 Task: Look for space in Patti, India from 15th August, 2023 to 20th August, 2023 for 1 adult in price range Rs.5000 to Rs.10000. Place can be private room with 1  bedroom having 1 bed and 1 bathroom. Property type can be house, flat, guest house, hotel. Booking option can be shelf check-in. Required host language is English.
Action: Mouse moved to (441, 64)
Screenshot: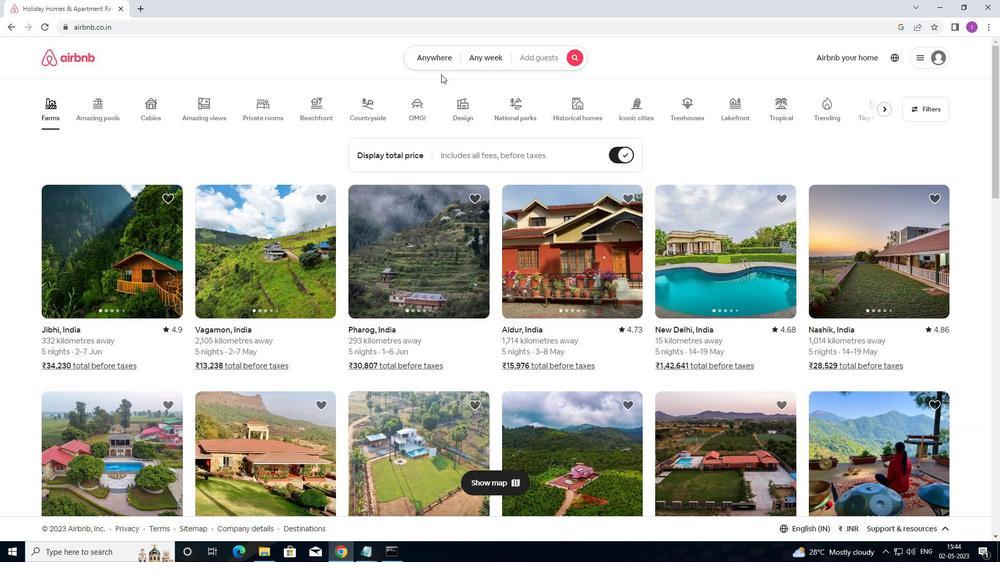 
Action: Mouse pressed left at (441, 64)
Screenshot: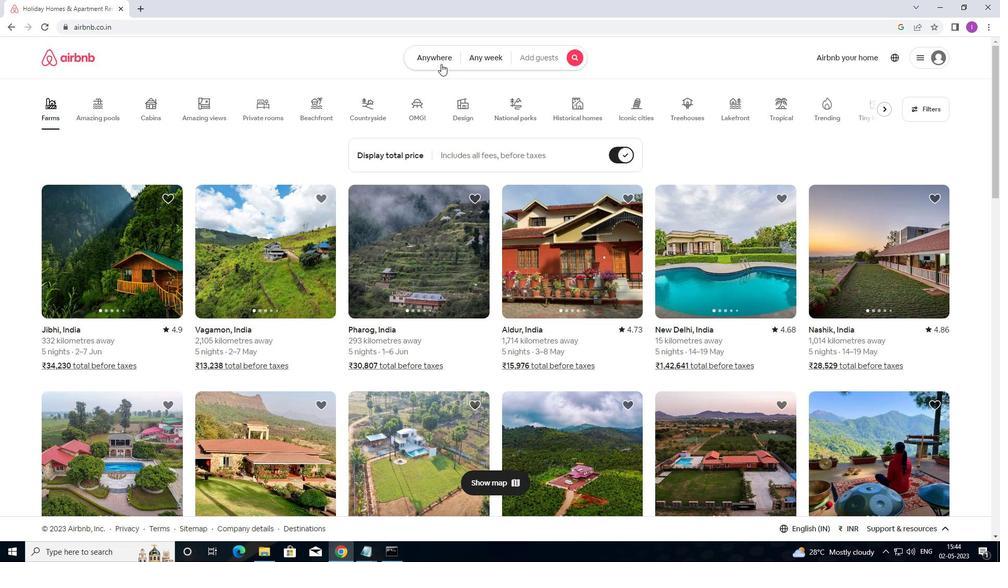 
Action: Mouse moved to (342, 94)
Screenshot: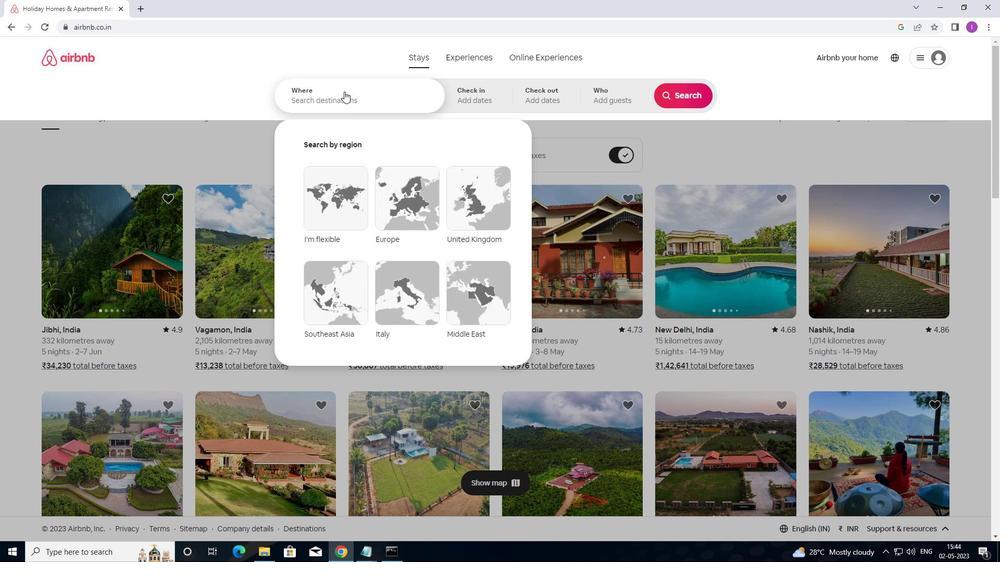 
Action: Mouse pressed left at (342, 94)
Screenshot: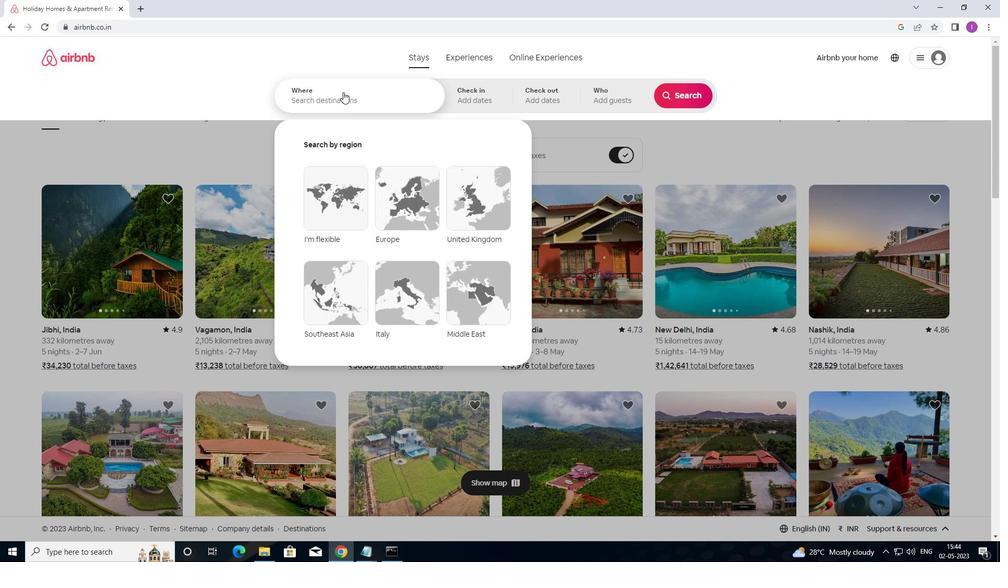 
Action: Mouse moved to (320, 91)
Screenshot: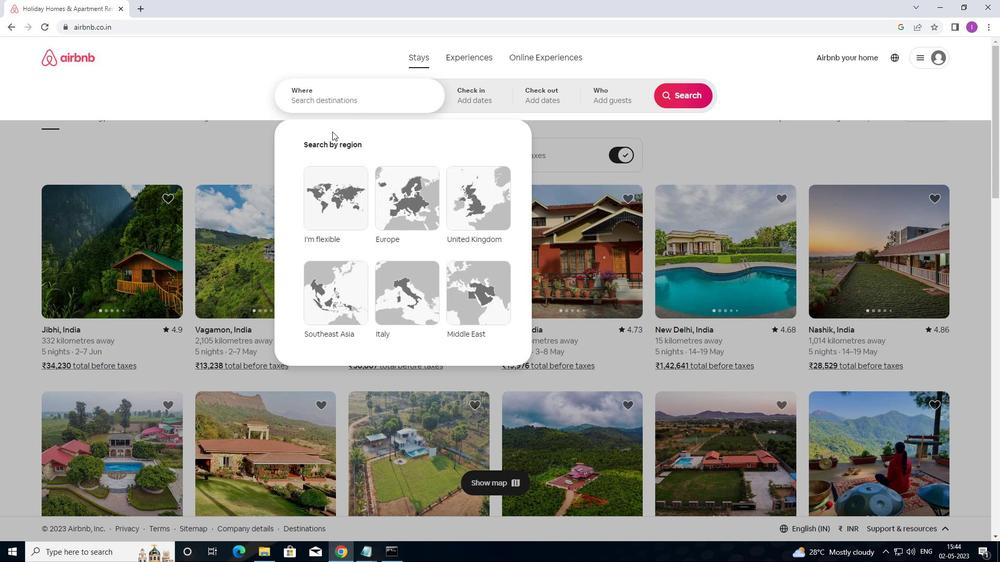
Action: Mouse pressed left at (320, 91)
Screenshot: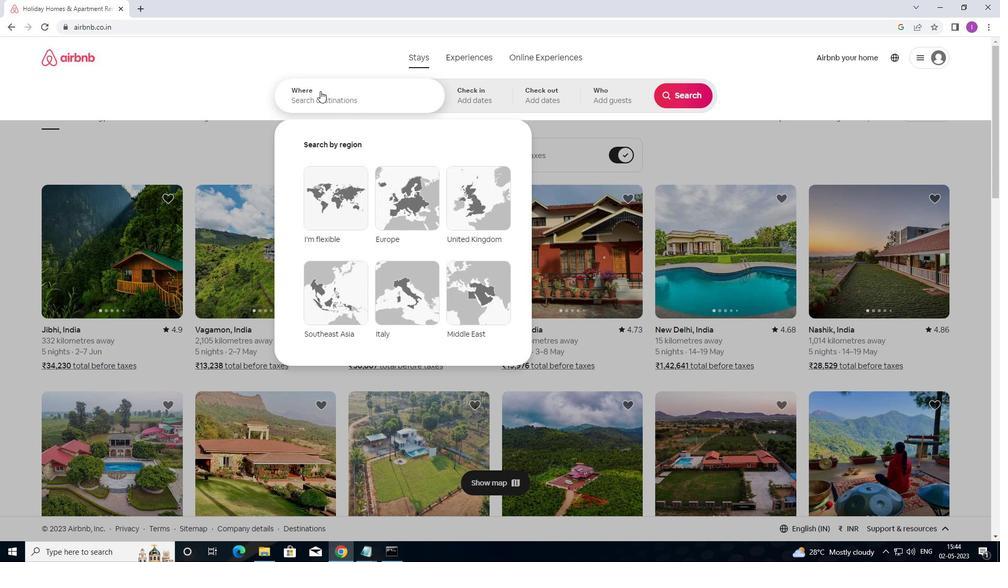 
Action: Mouse moved to (366, 81)
Screenshot: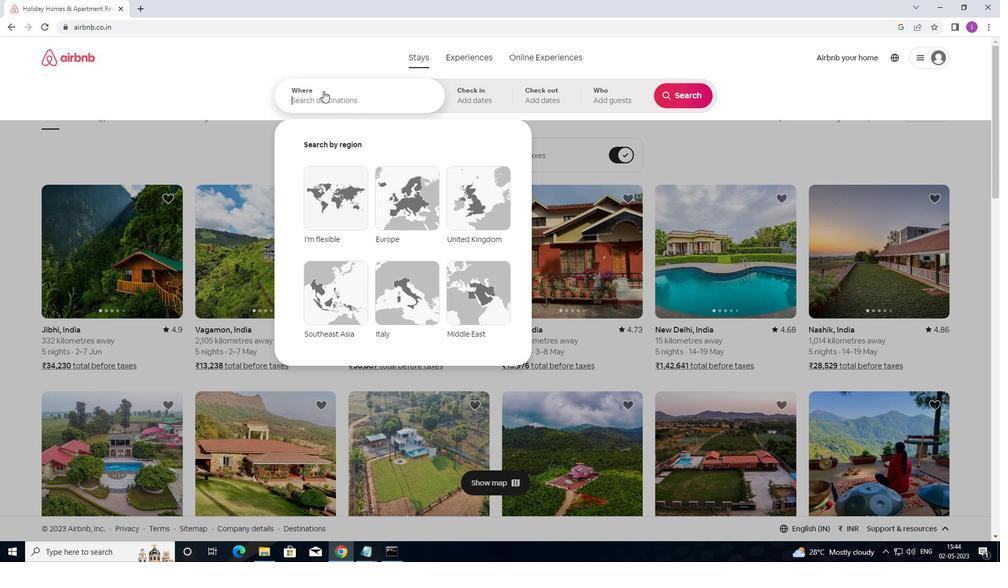
Action: Key pressed <Key.shift>PATTO<Key.backspace>I,<Key.shift>INDIA
Screenshot: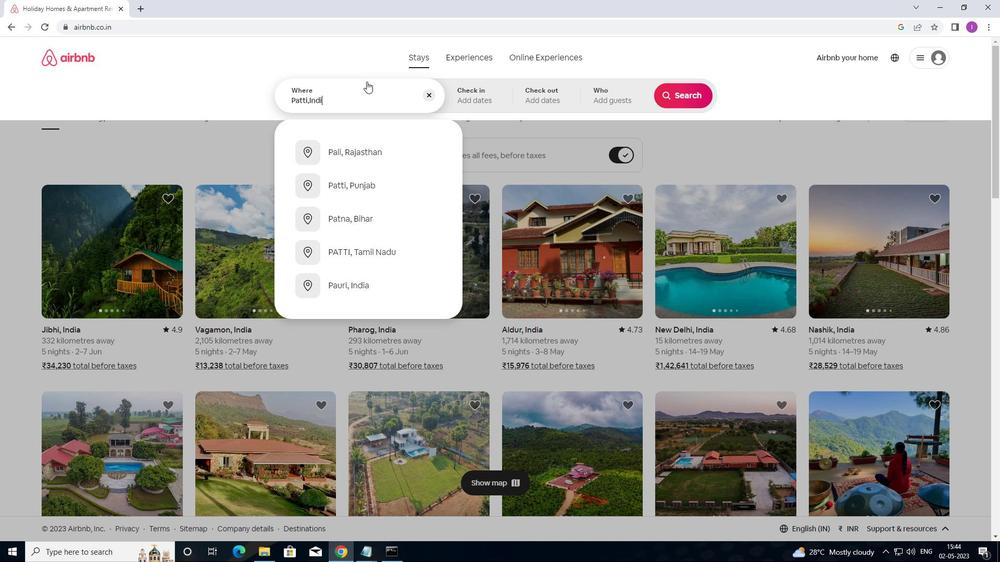 
Action: Mouse moved to (461, 92)
Screenshot: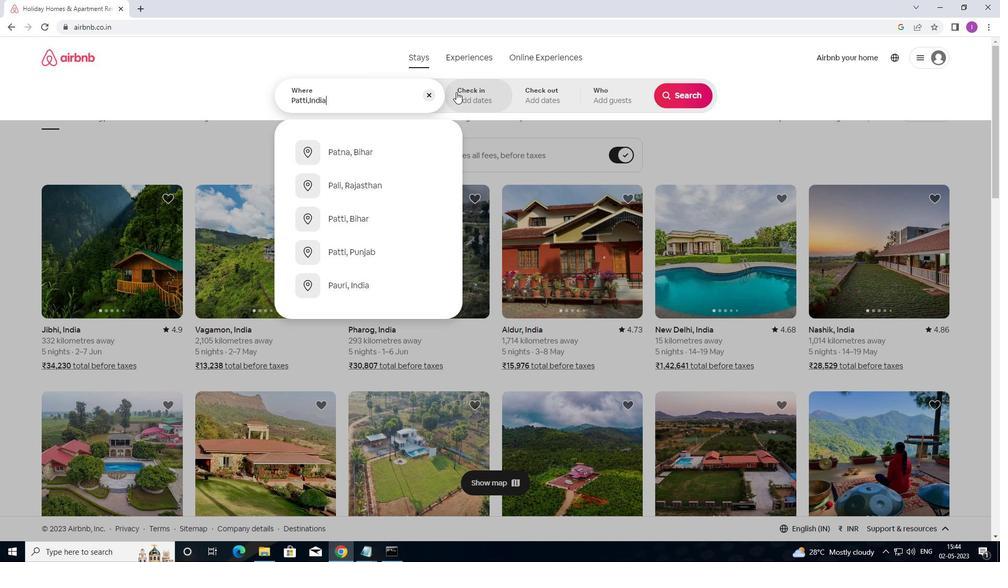 
Action: Mouse pressed left at (461, 92)
Screenshot: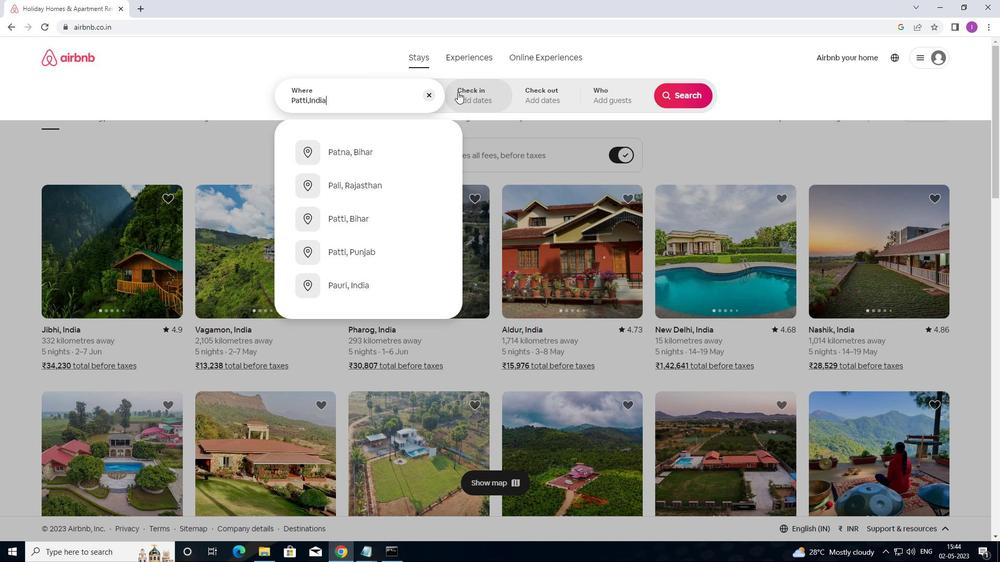 
Action: Mouse moved to (678, 180)
Screenshot: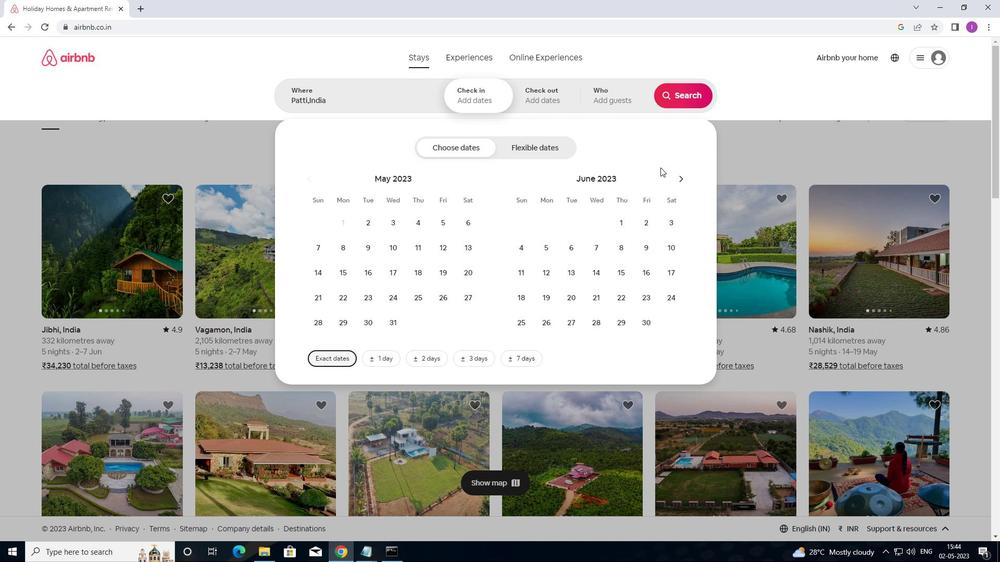 
Action: Mouse pressed left at (678, 180)
Screenshot: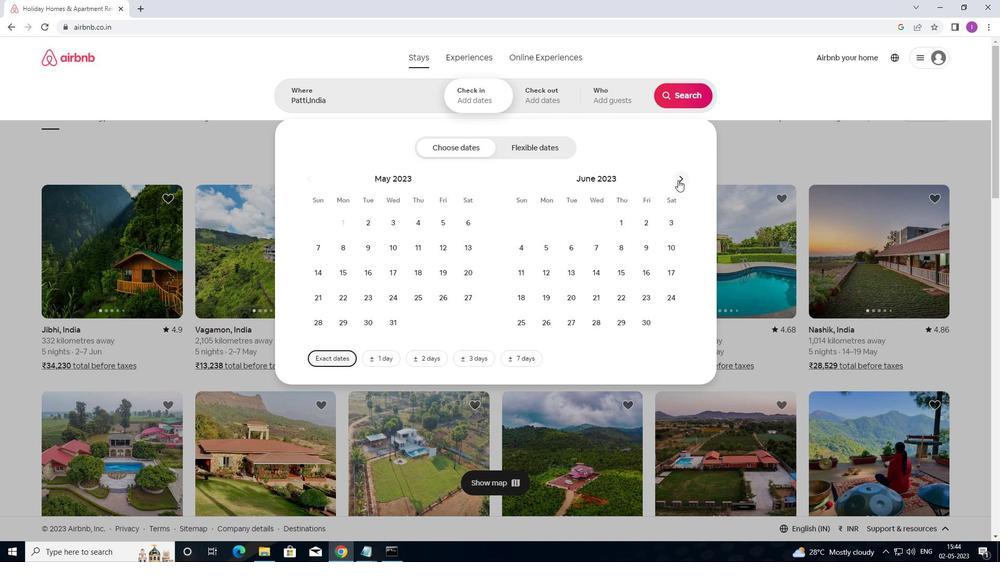 
Action: Mouse moved to (680, 179)
Screenshot: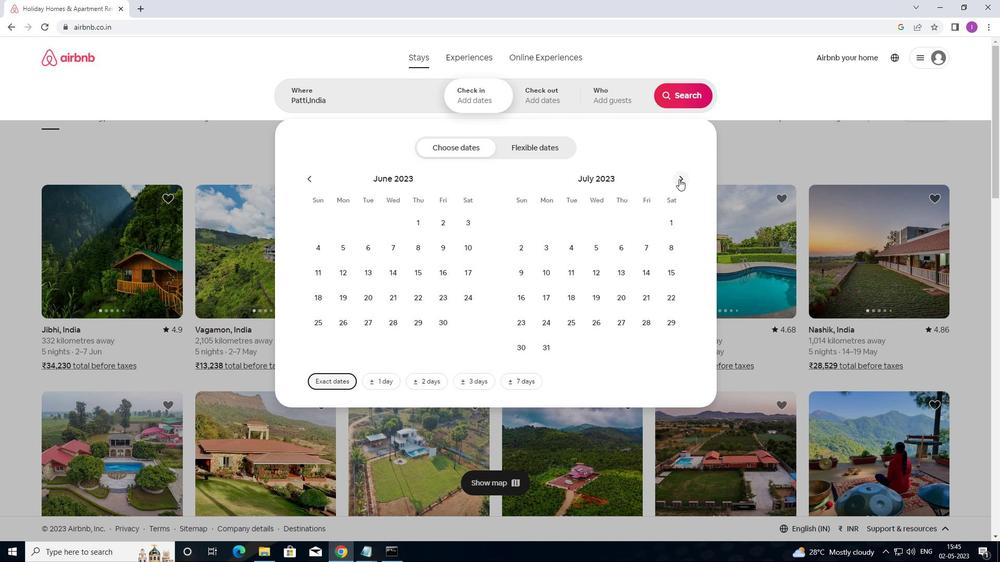 
Action: Mouse pressed left at (680, 179)
Screenshot: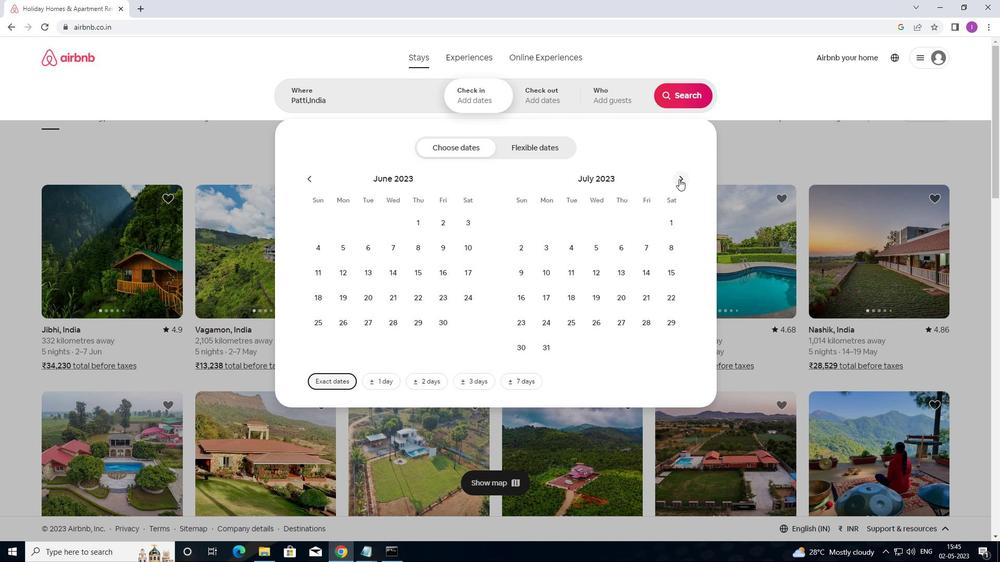 
Action: Mouse moved to (570, 271)
Screenshot: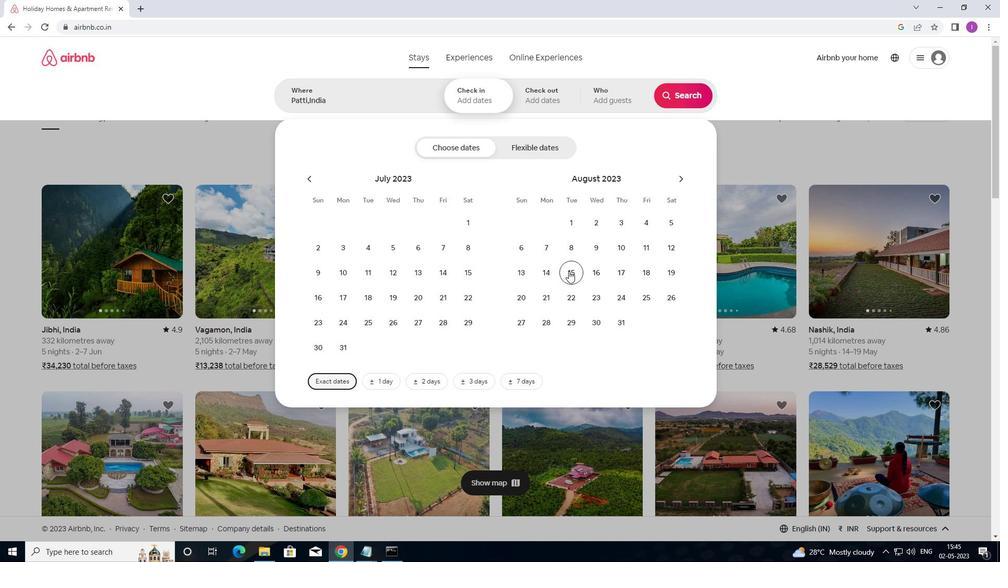 
Action: Mouse pressed left at (570, 271)
Screenshot: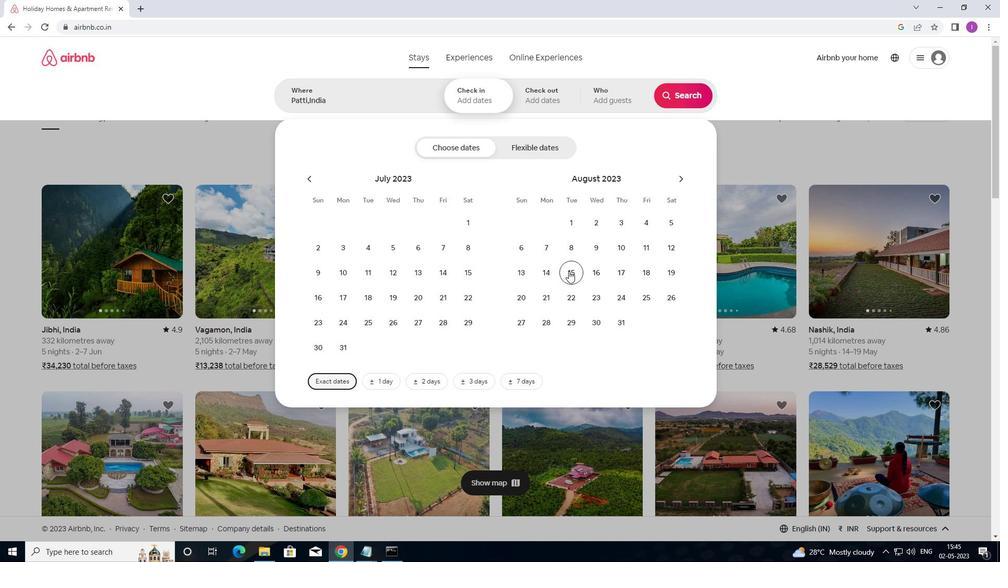 
Action: Mouse moved to (526, 298)
Screenshot: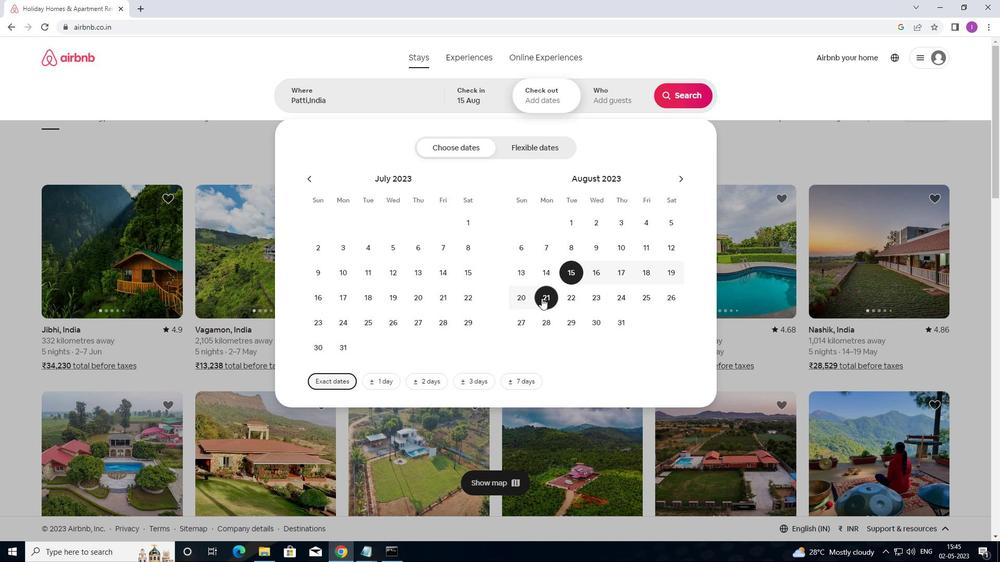 
Action: Mouse pressed left at (526, 298)
Screenshot: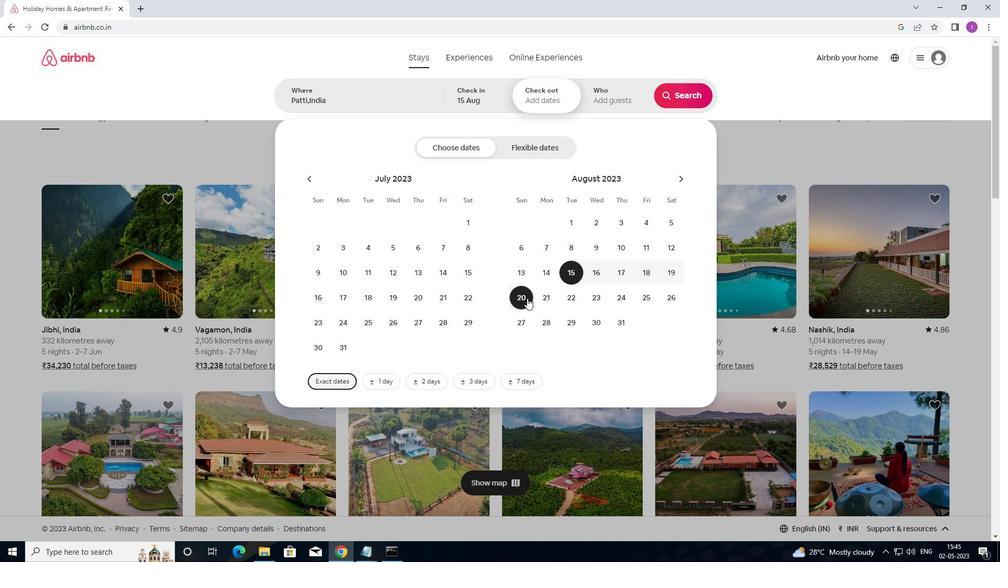 
Action: Mouse moved to (611, 101)
Screenshot: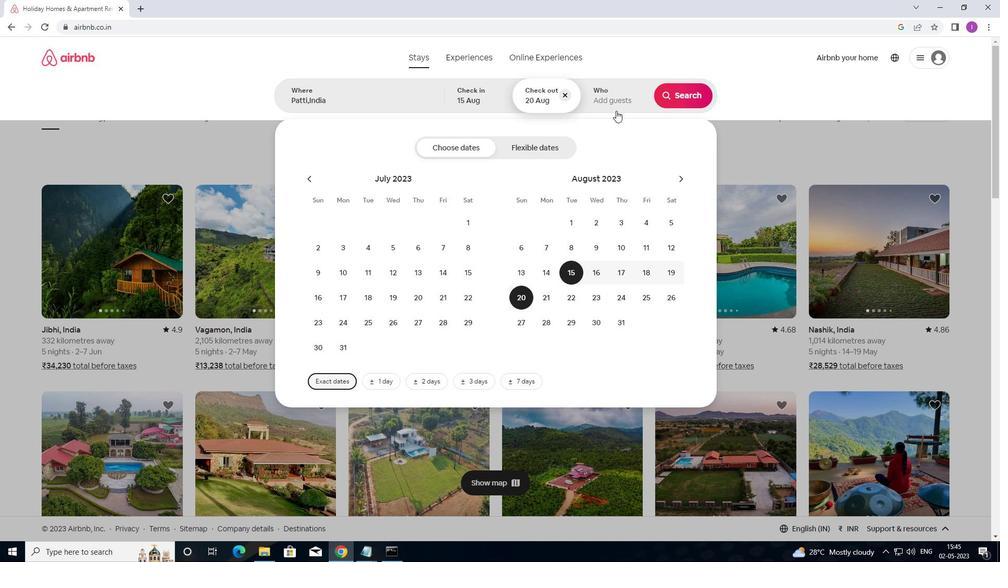 
Action: Mouse pressed left at (611, 101)
Screenshot: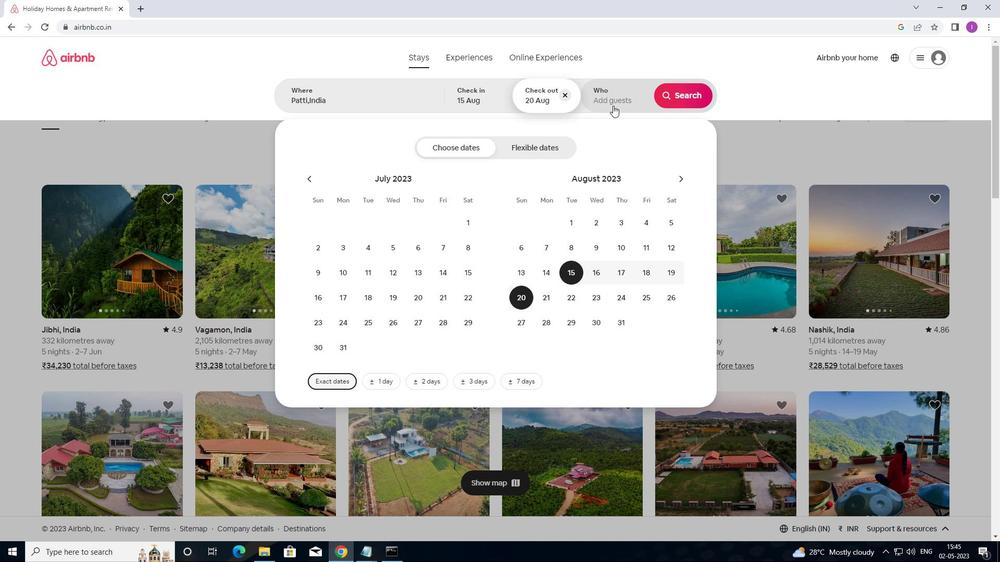 
Action: Mouse moved to (688, 151)
Screenshot: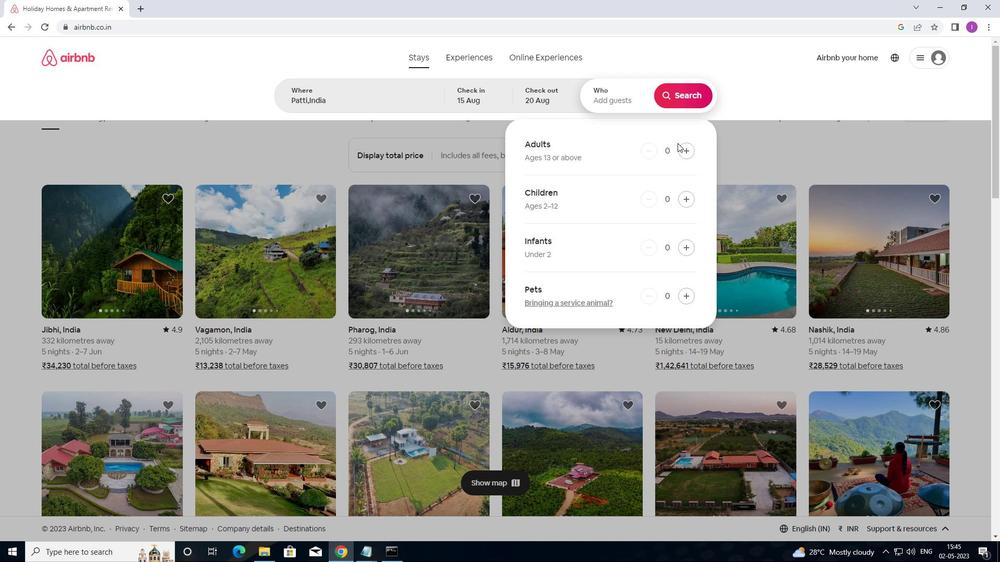 
Action: Mouse pressed left at (688, 151)
Screenshot: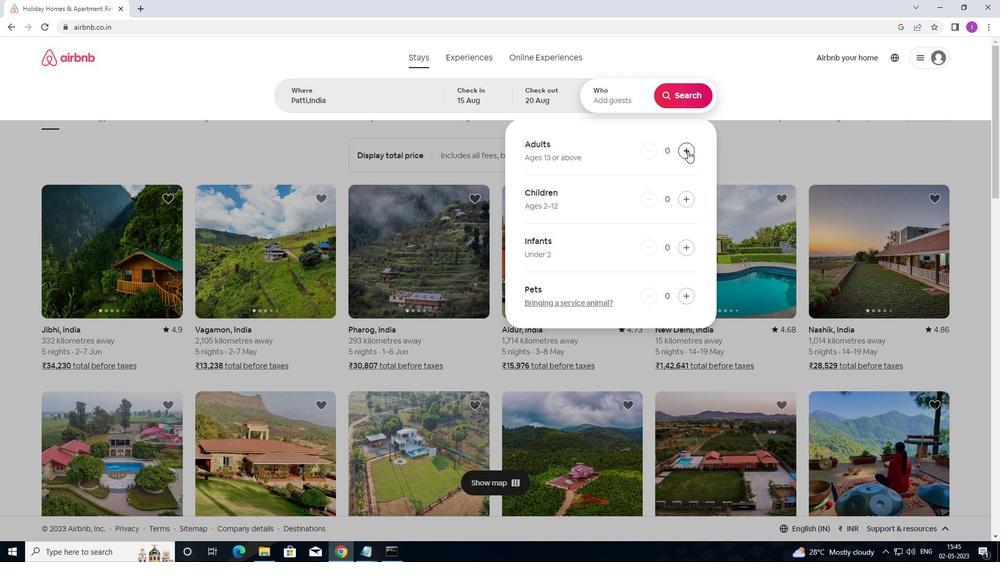 
Action: Mouse pressed left at (688, 151)
Screenshot: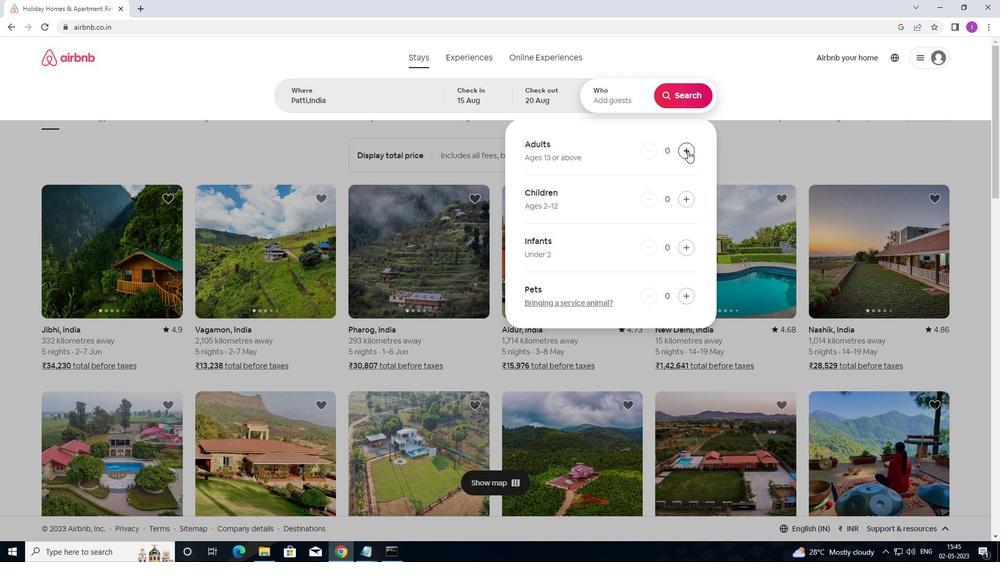 
Action: Mouse moved to (649, 155)
Screenshot: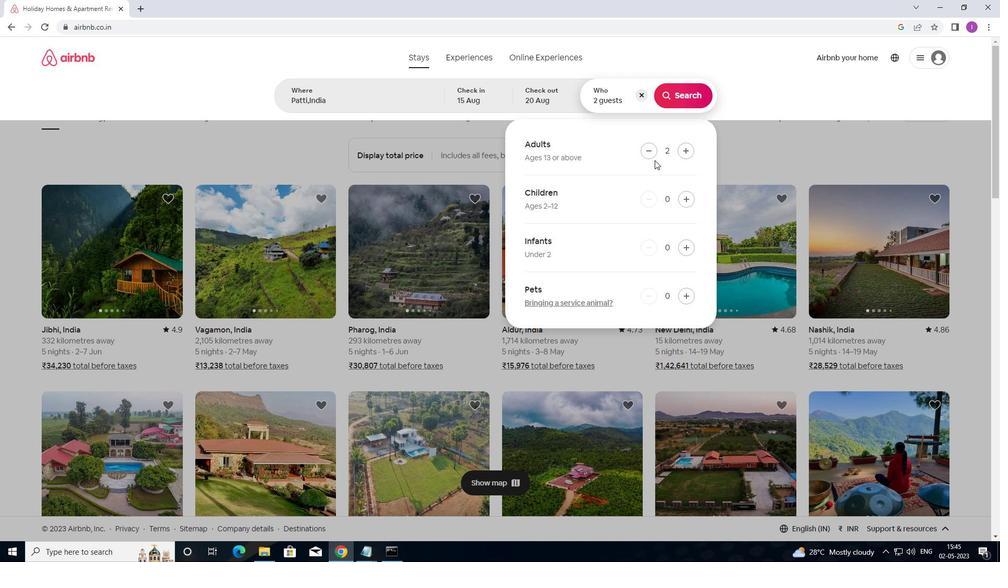 
Action: Mouse pressed left at (649, 155)
Screenshot: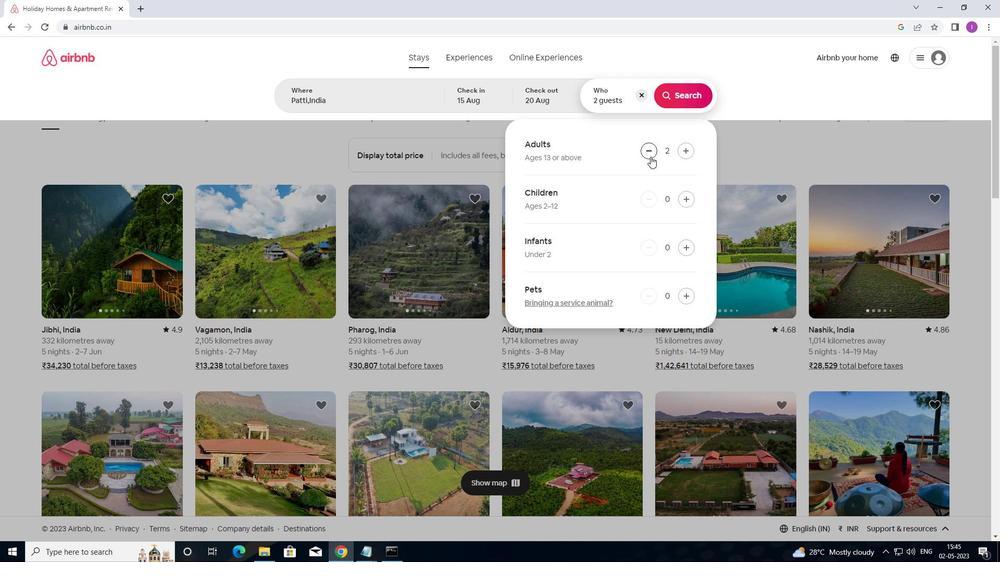 
Action: Mouse moved to (689, 93)
Screenshot: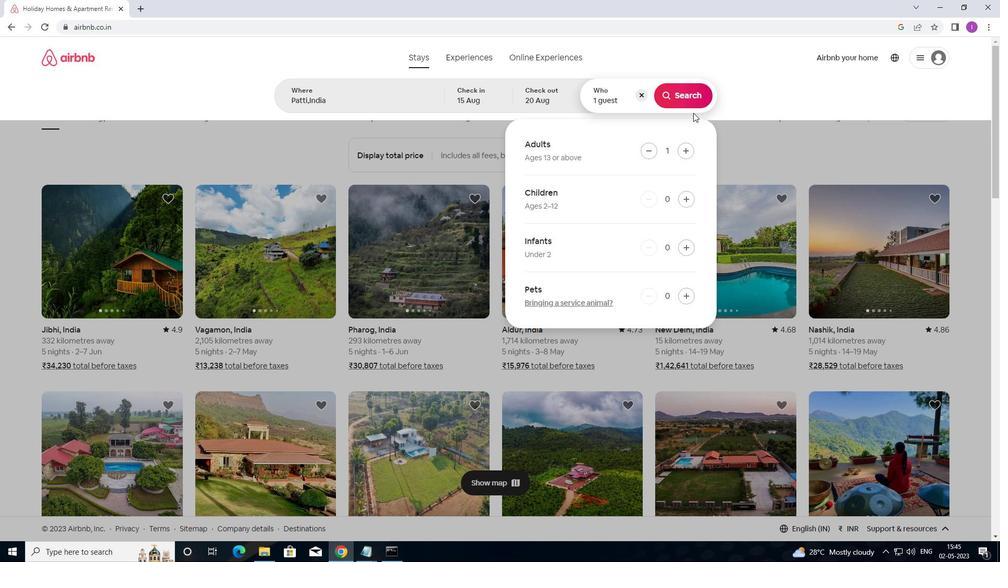 
Action: Mouse pressed left at (689, 93)
Screenshot: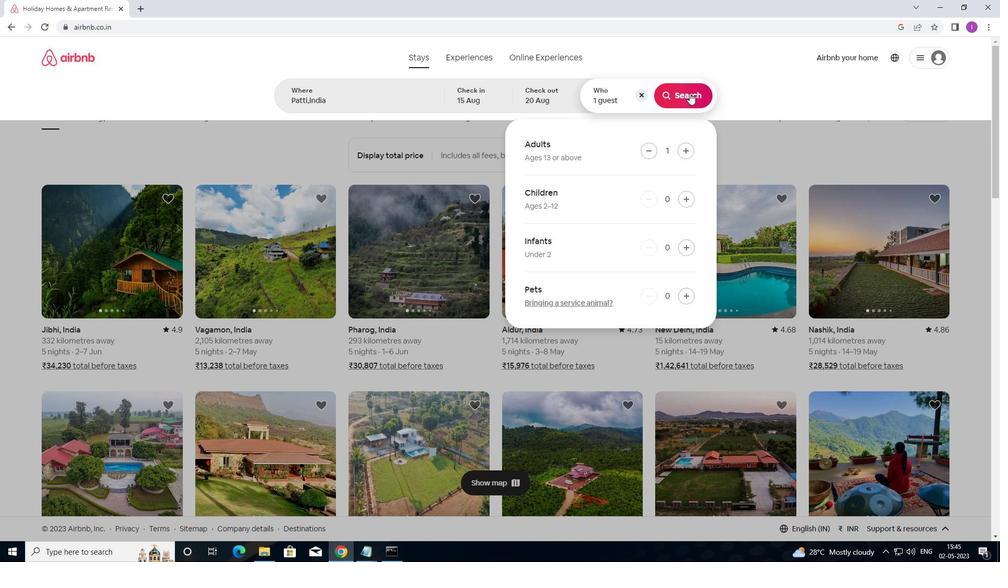 
Action: Mouse moved to (940, 92)
Screenshot: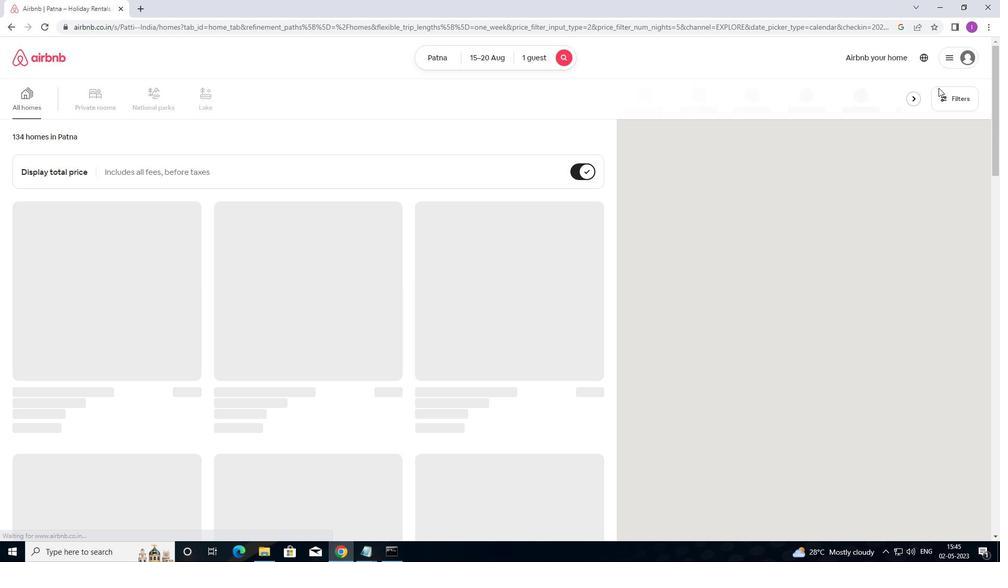 
Action: Mouse pressed left at (940, 92)
Screenshot: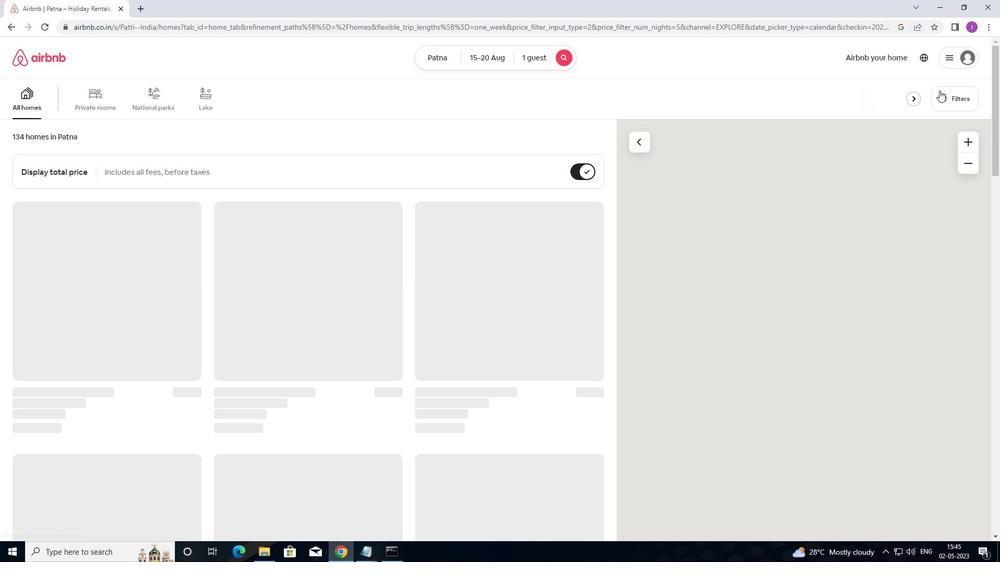 
Action: Mouse moved to (382, 227)
Screenshot: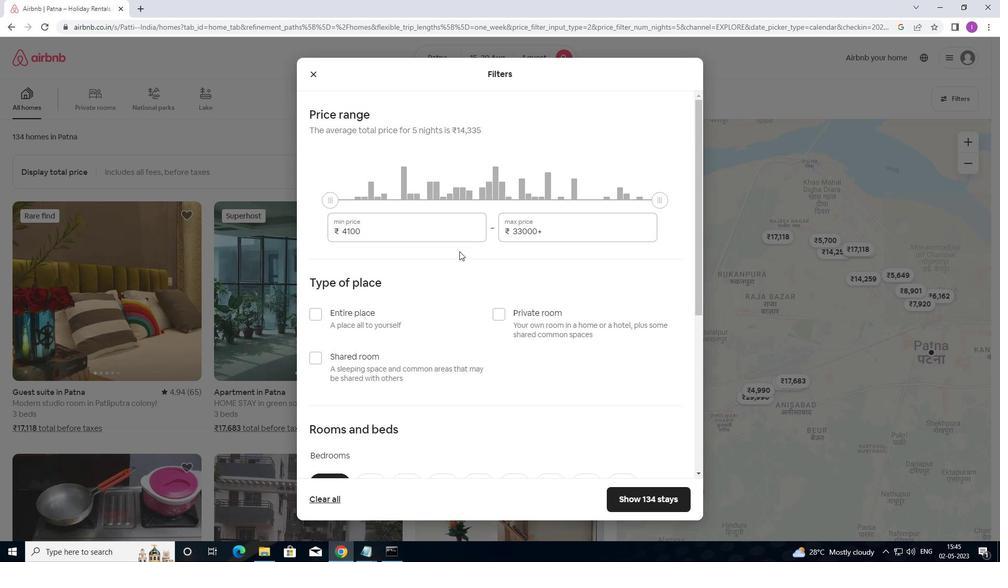
Action: Mouse pressed left at (382, 227)
Screenshot: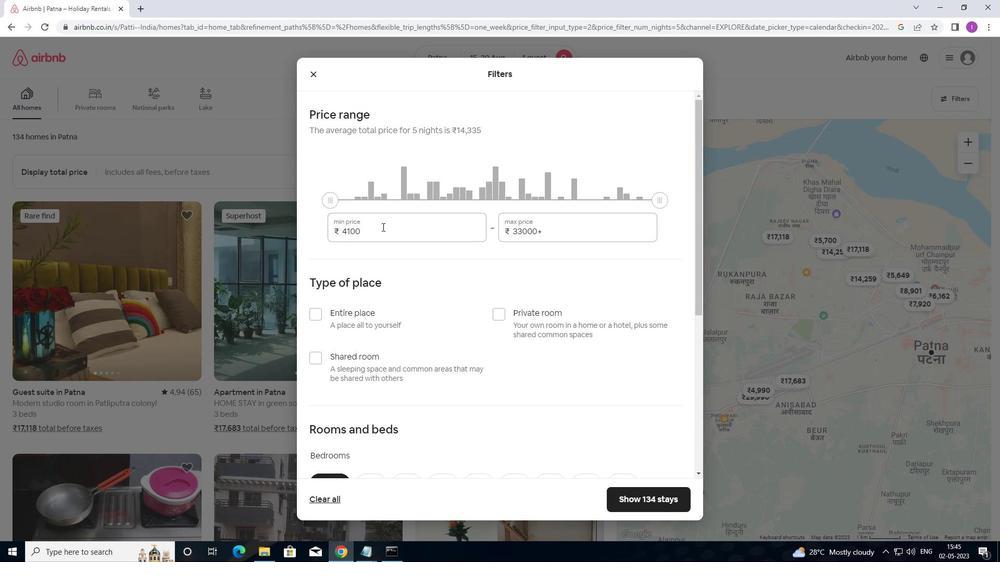 
Action: Mouse moved to (334, 228)
Screenshot: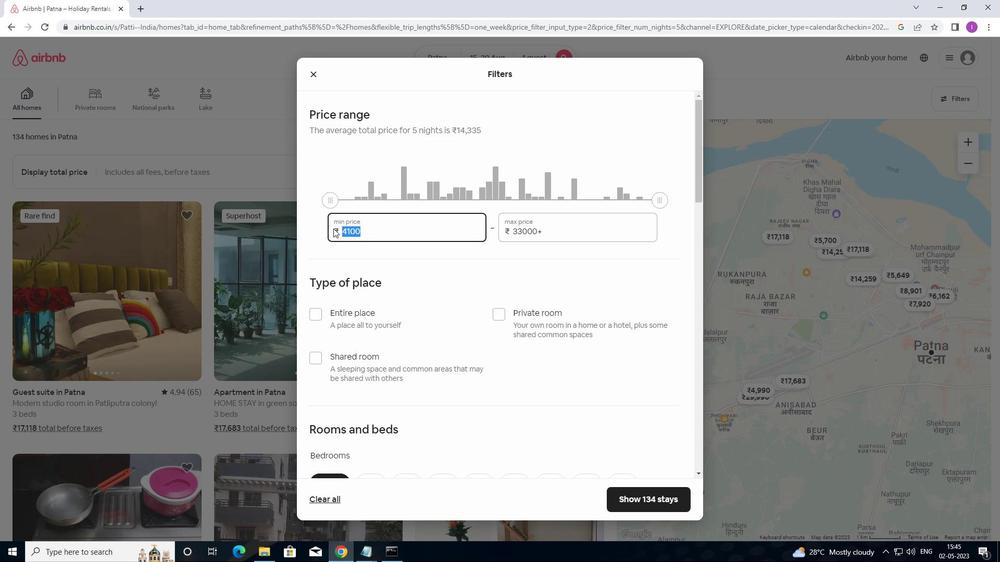 
Action: Key pressed 5
Screenshot: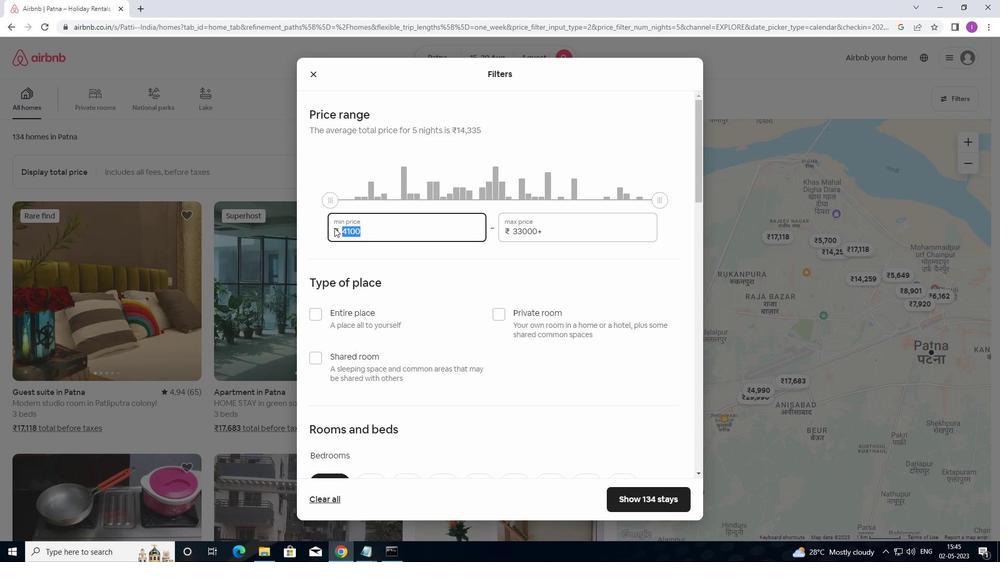 
Action: Mouse moved to (341, 225)
Screenshot: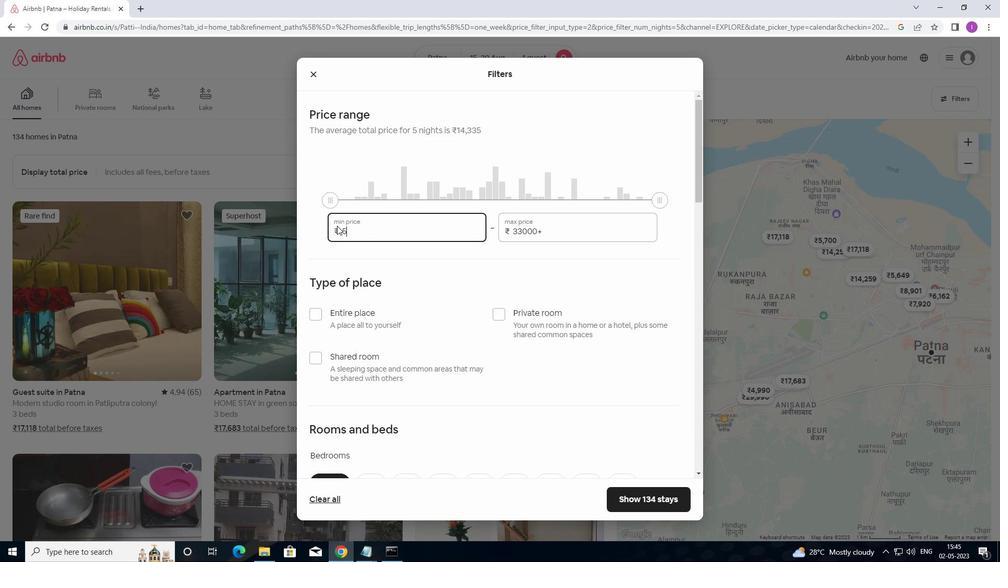 
Action: Key pressed 0
Screenshot: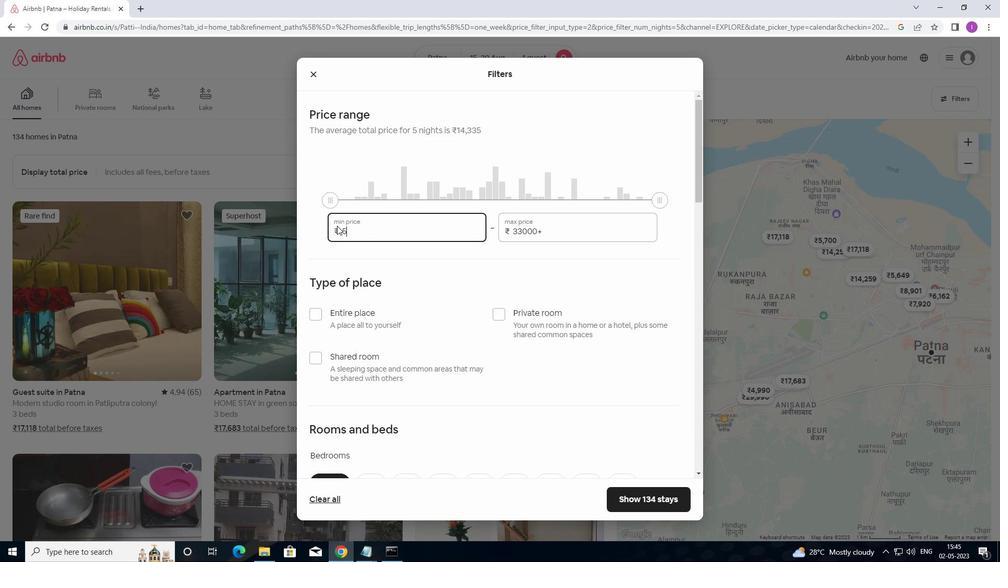 
Action: Mouse moved to (343, 224)
Screenshot: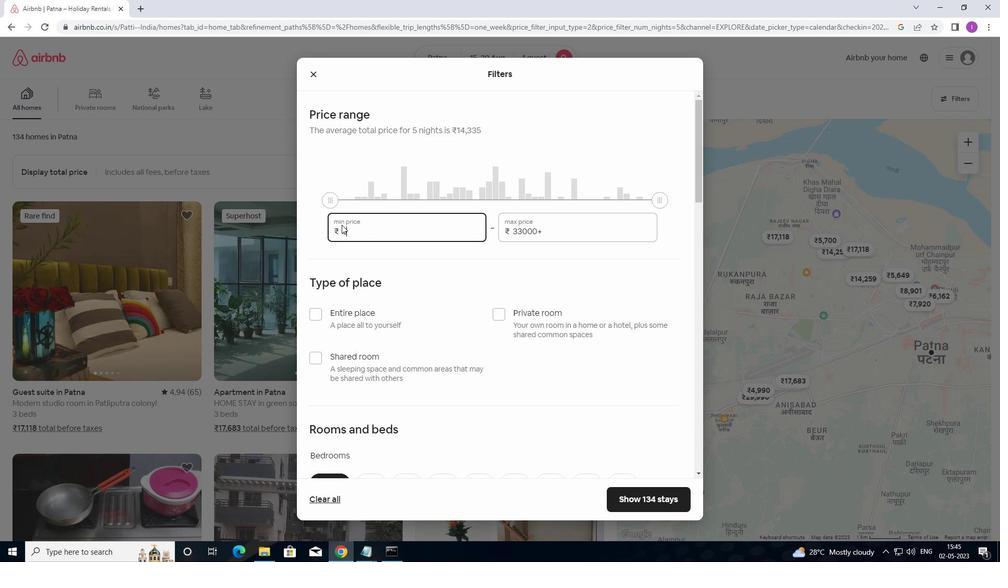 
Action: Key pressed 00
Screenshot: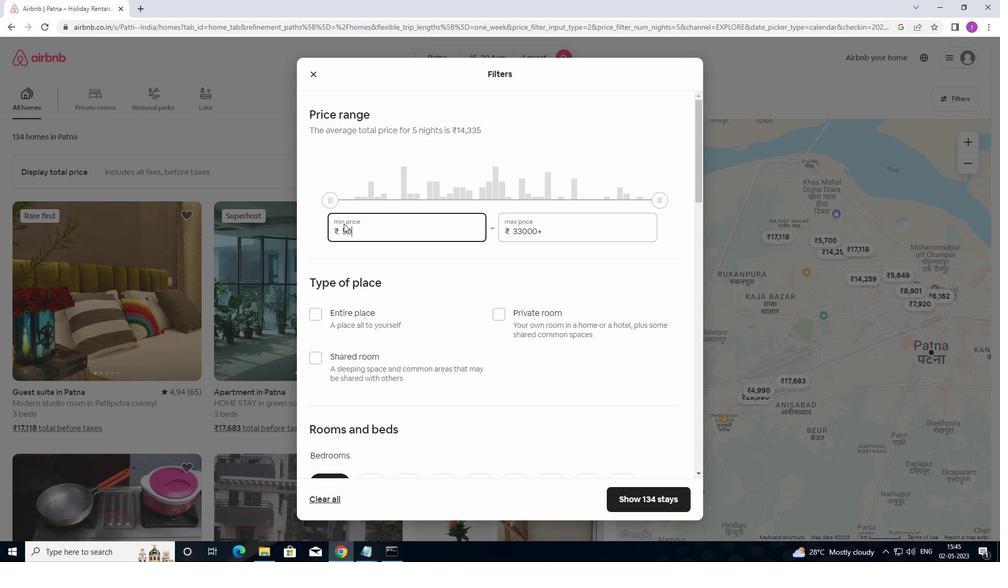 
Action: Mouse moved to (546, 230)
Screenshot: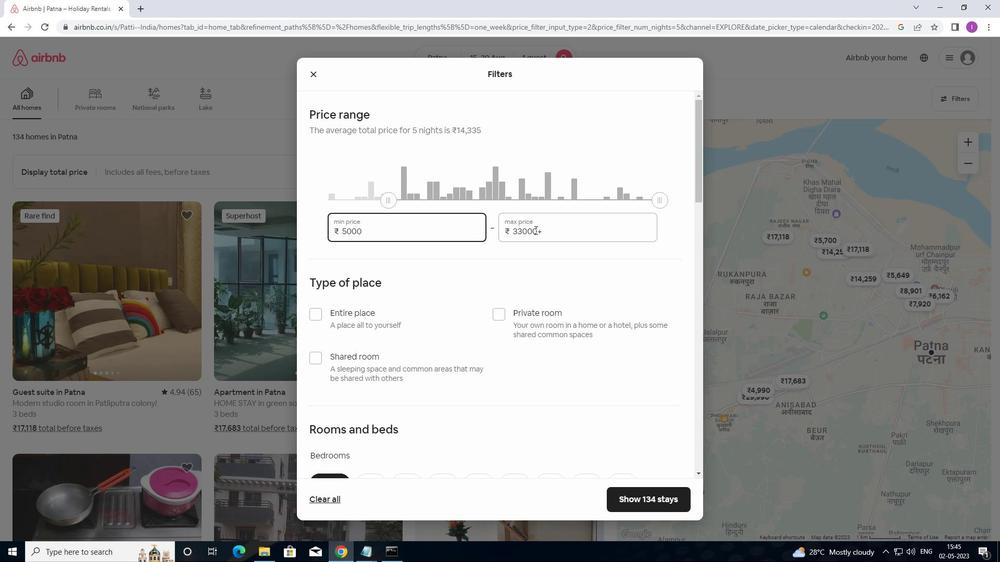 
Action: Mouse pressed left at (546, 230)
Screenshot: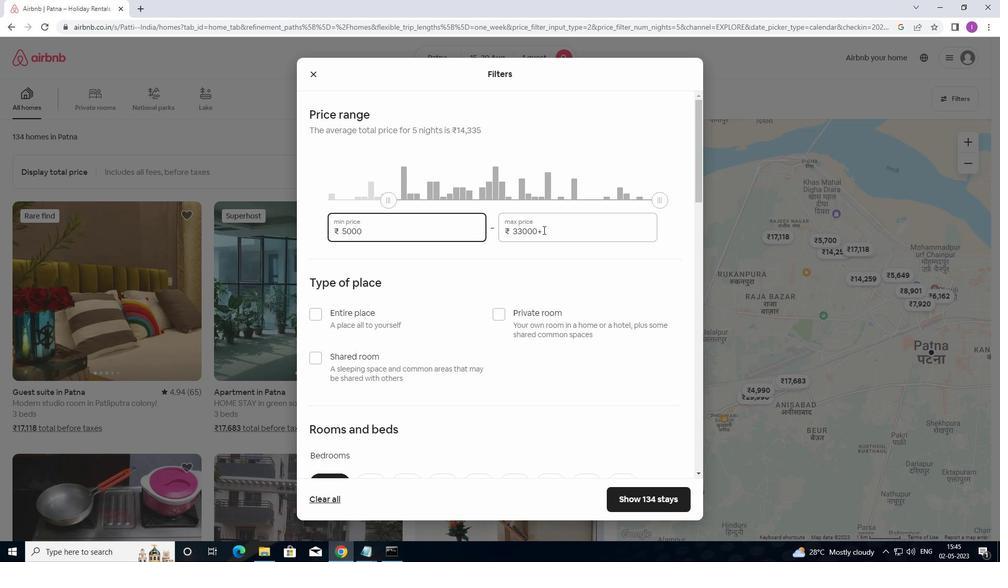
Action: Mouse moved to (501, 224)
Screenshot: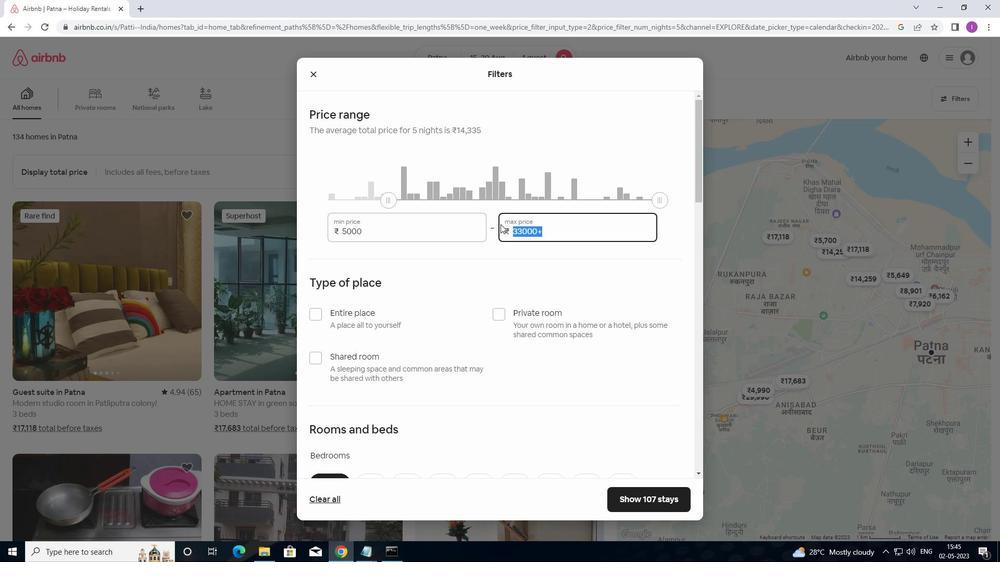 
Action: Key pressed 1
Screenshot: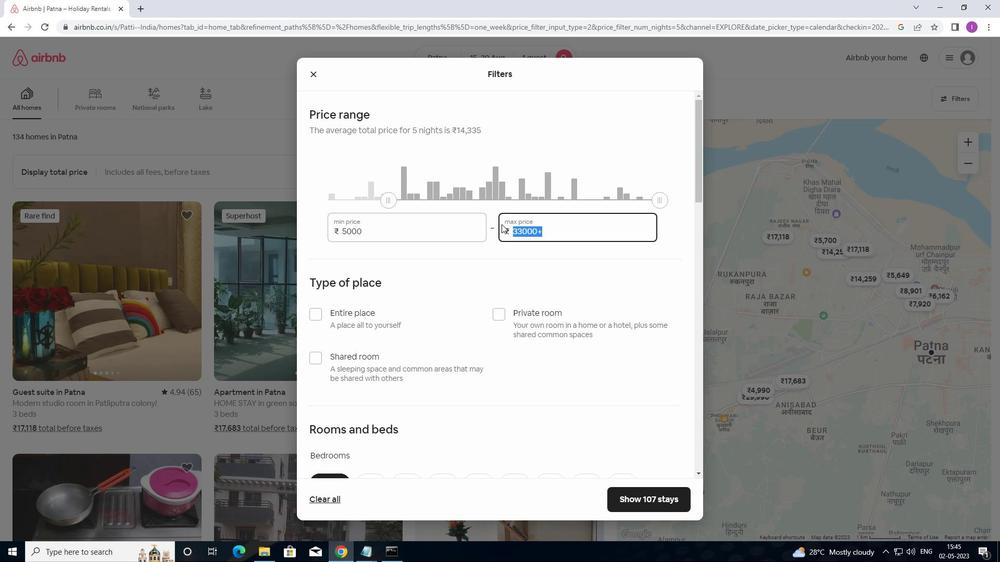 
Action: Mouse moved to (502, 223)
Screenshot: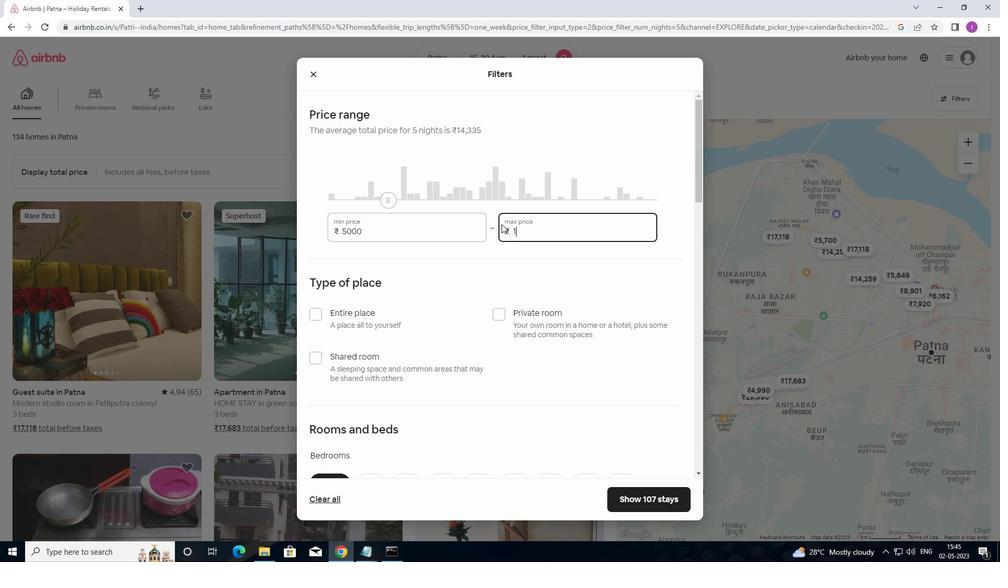
Action: Key pressed 00
Screenshot: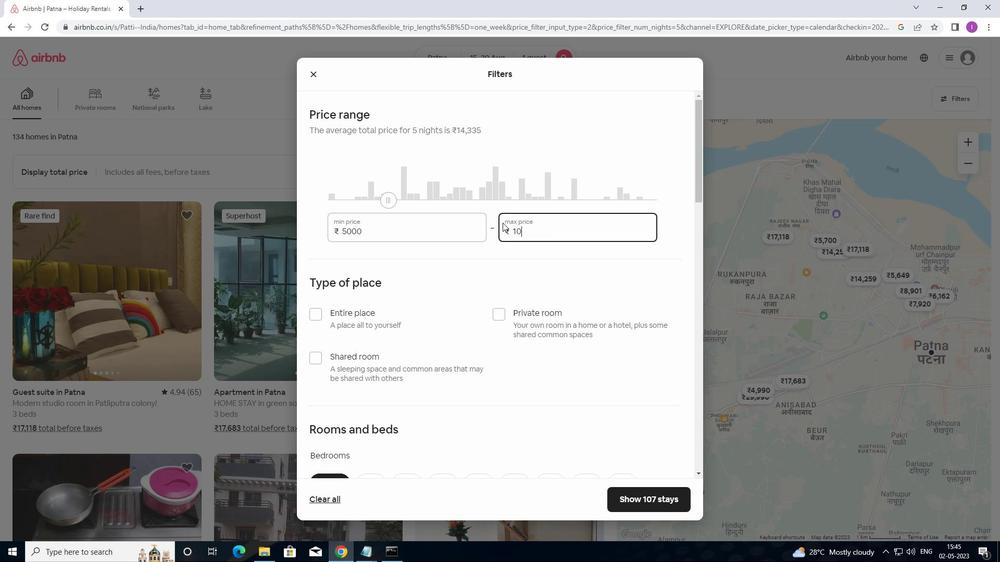 
Action: Mouse moved to (503, 221)
Screenshot: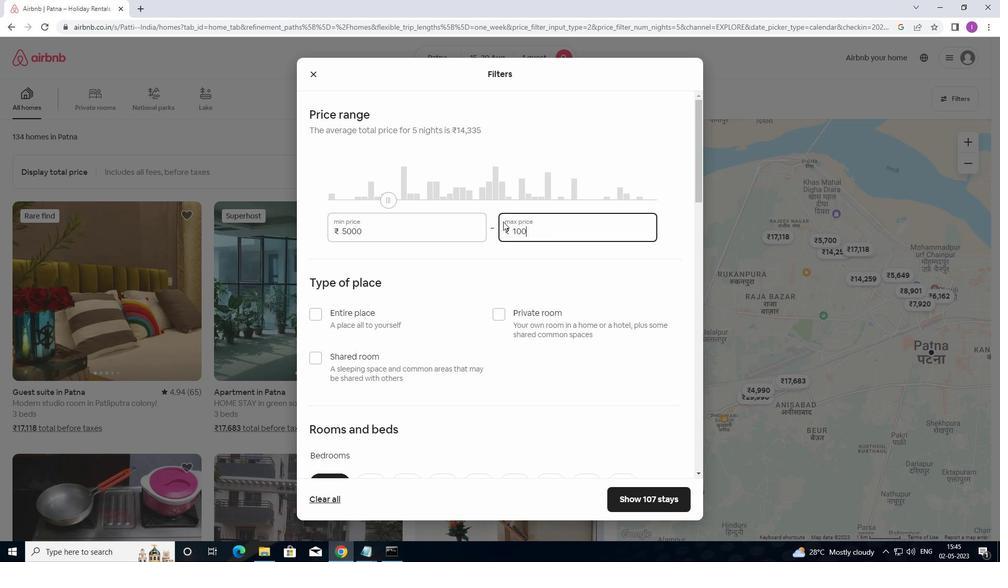 
Action: Key pressed 0
Screenshot: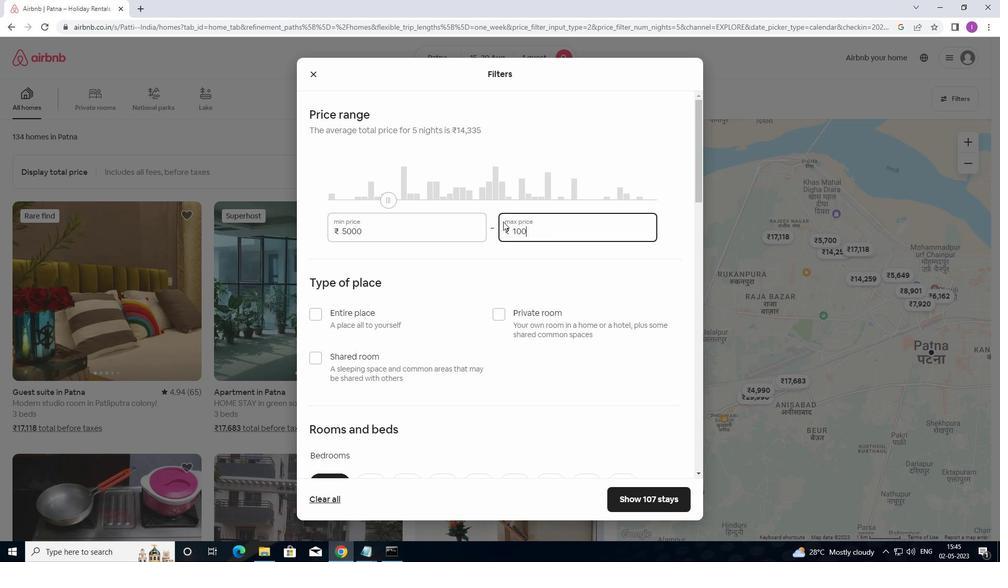
Action: Mouse moved to (504, 220)
Screenshot: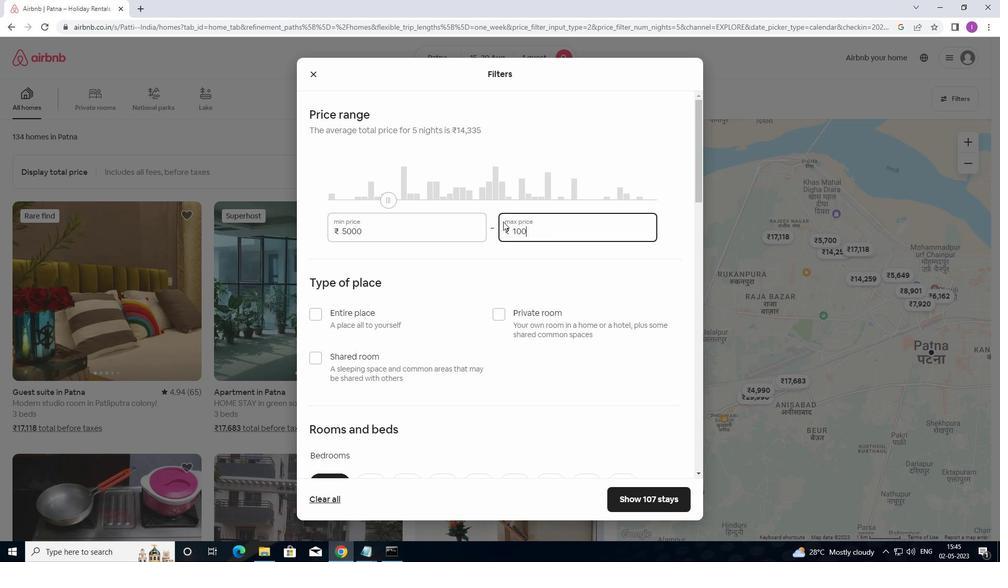 
Action: Key pressed 0
Screenshot: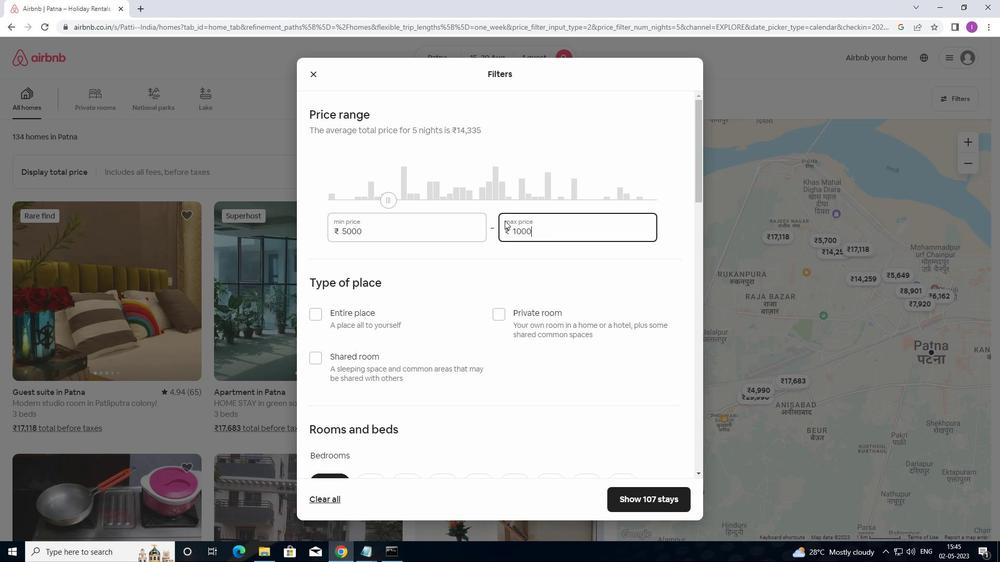 
Action: Mouse moved to (508, 292)
Screenshot: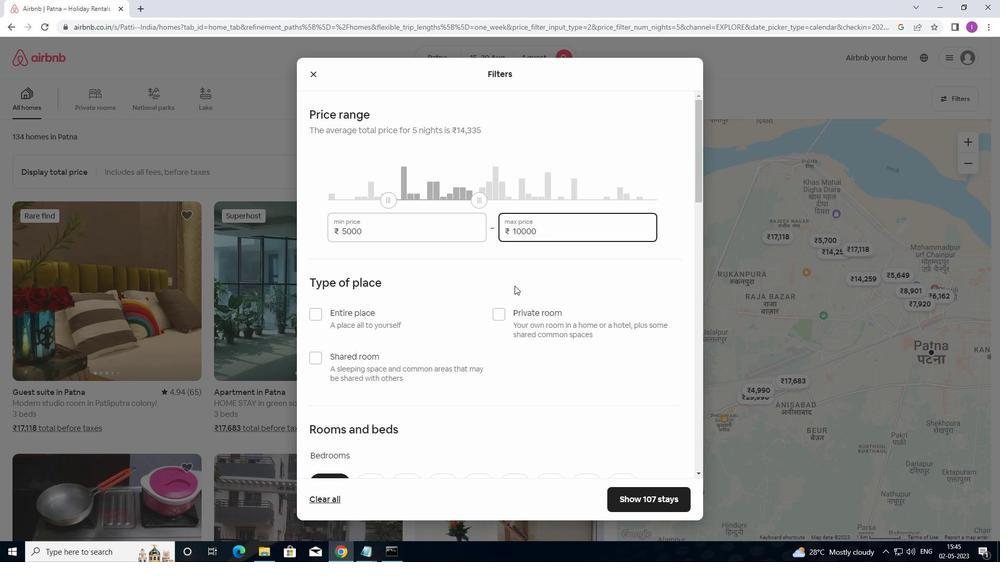 
Action: Mouse scrolled (508, 291) with delta (0, 0)
Screenshot: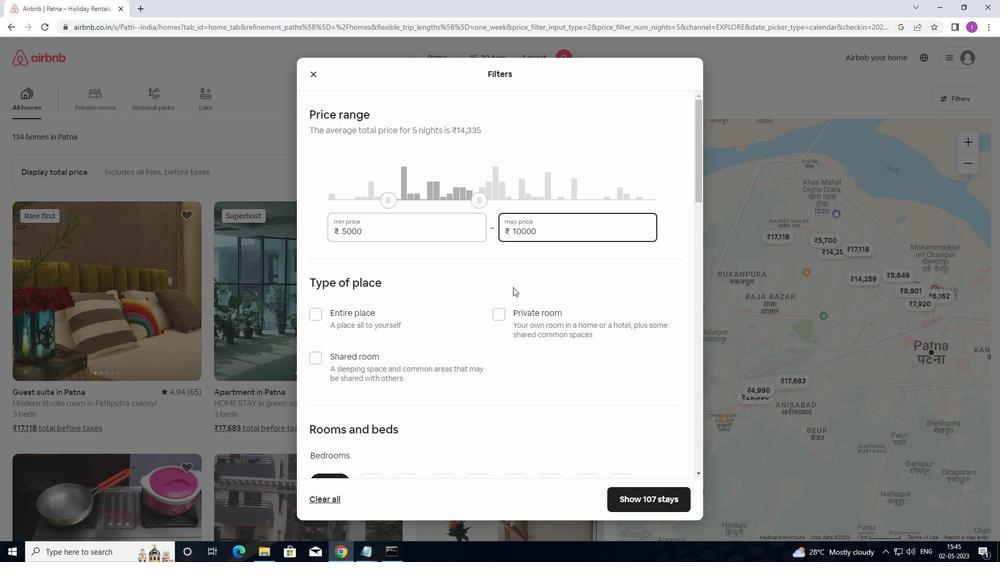 
Action: Mouse moved to (498, 267)
Screenshot: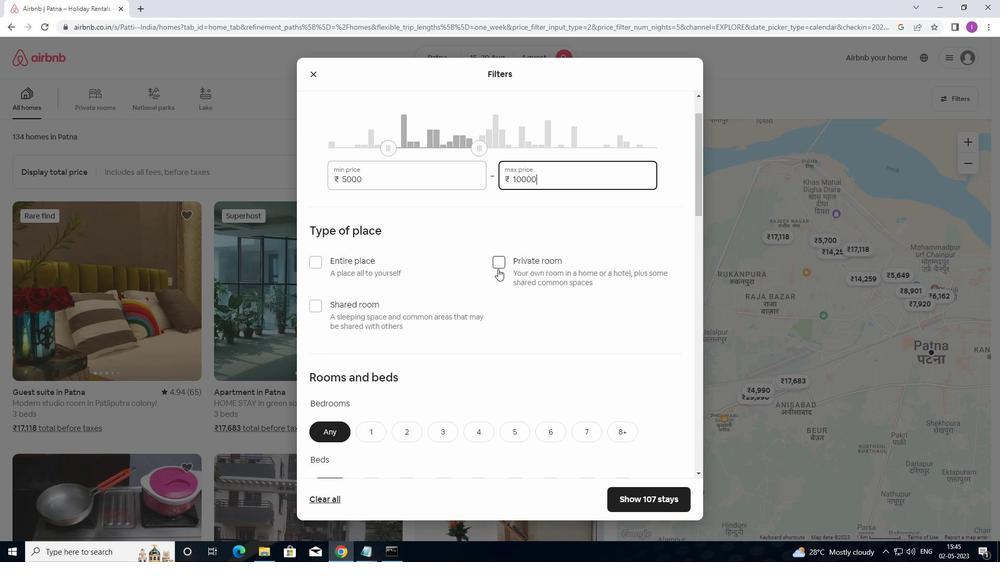 
Action: Mouse pressed left at (498, 267)
Screenshot: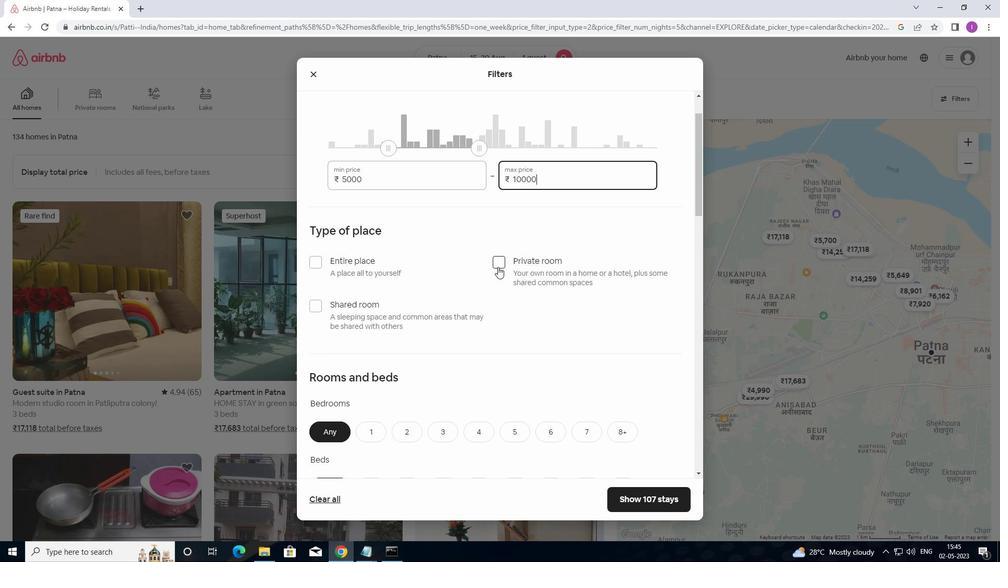 
Action: Mouse moved to (499, 277)
Screenshot: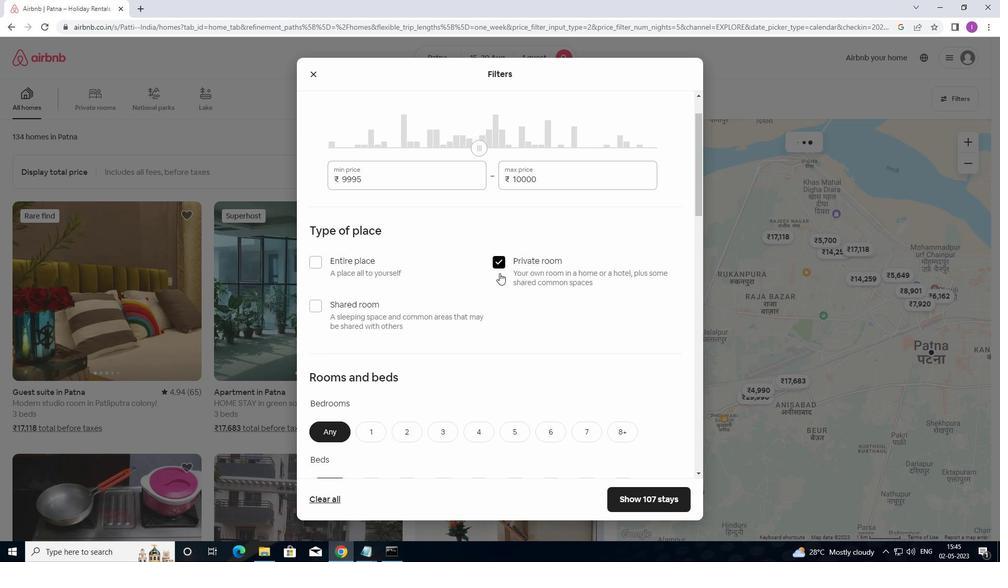 
Action: Mouse scrolled (499, 276) with delta (0, 0)
Screenshot: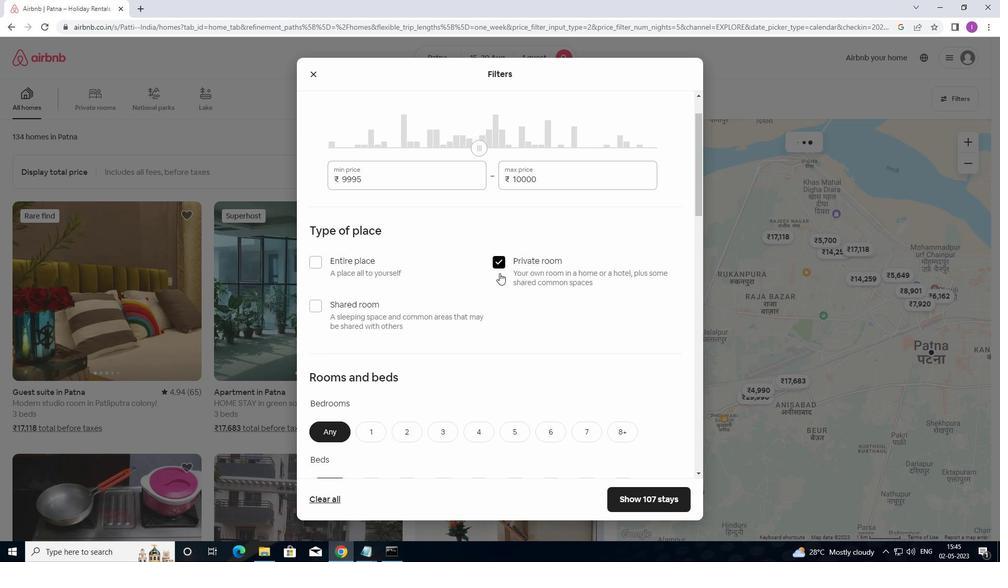 
Action: Mouse moved to (499, 287)
Screenshot: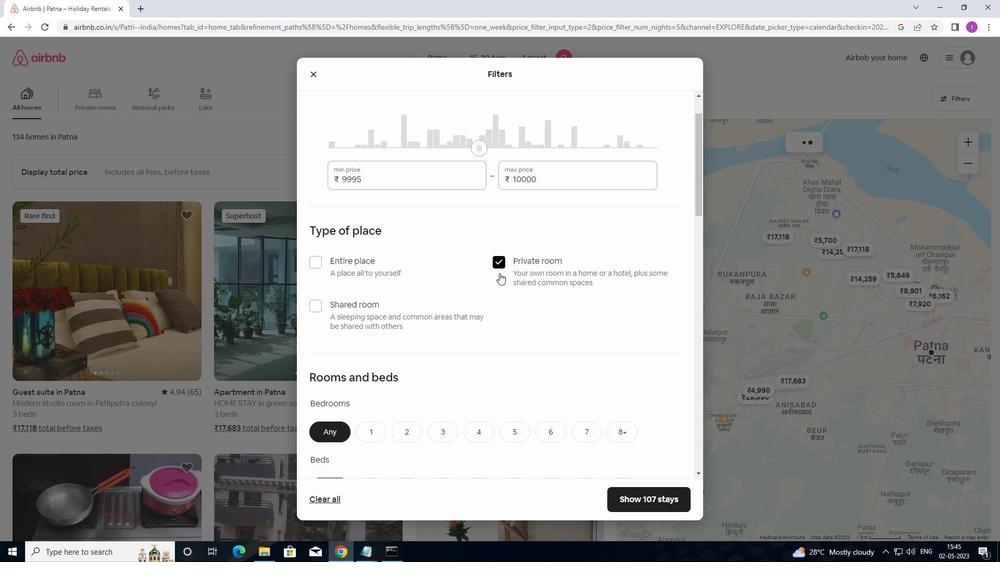 
Action: Mouse scrolled (499, 287) with delta (0, 0)
Screenshot: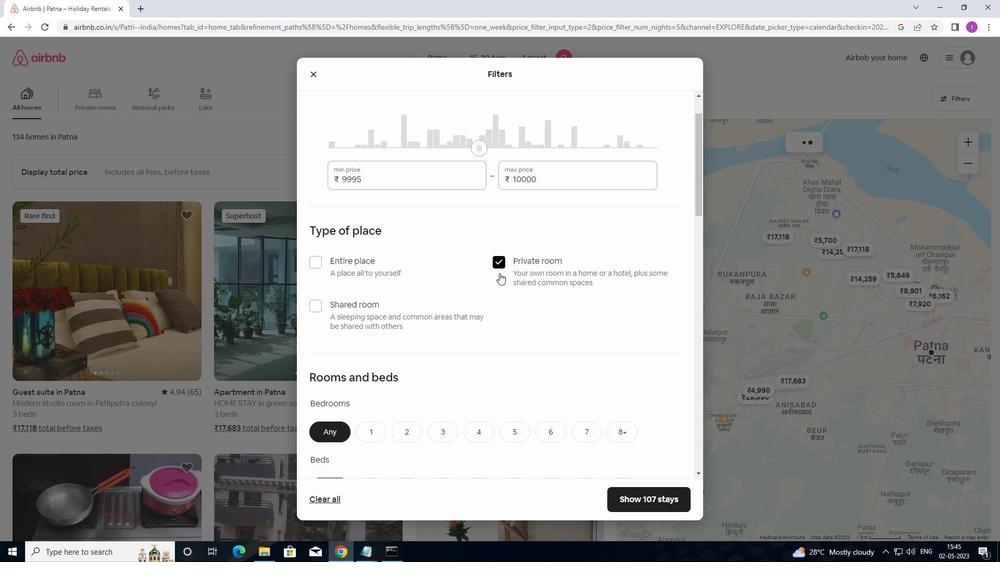 
Action: Mouse moved to (499, 290)
Screenshot: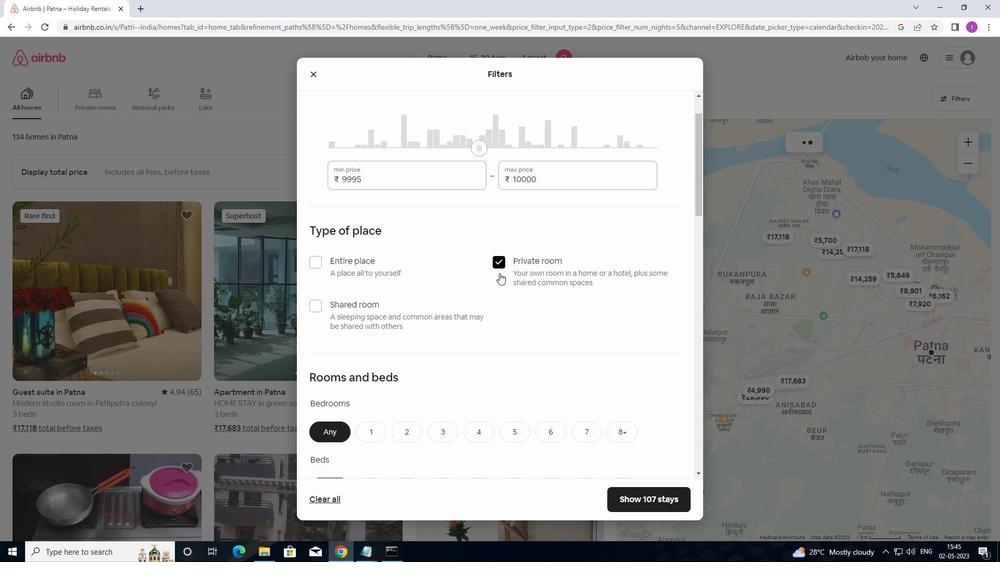 
Action: Mouse scrolled (499, 290) with delta (0, 0)
Screenshot: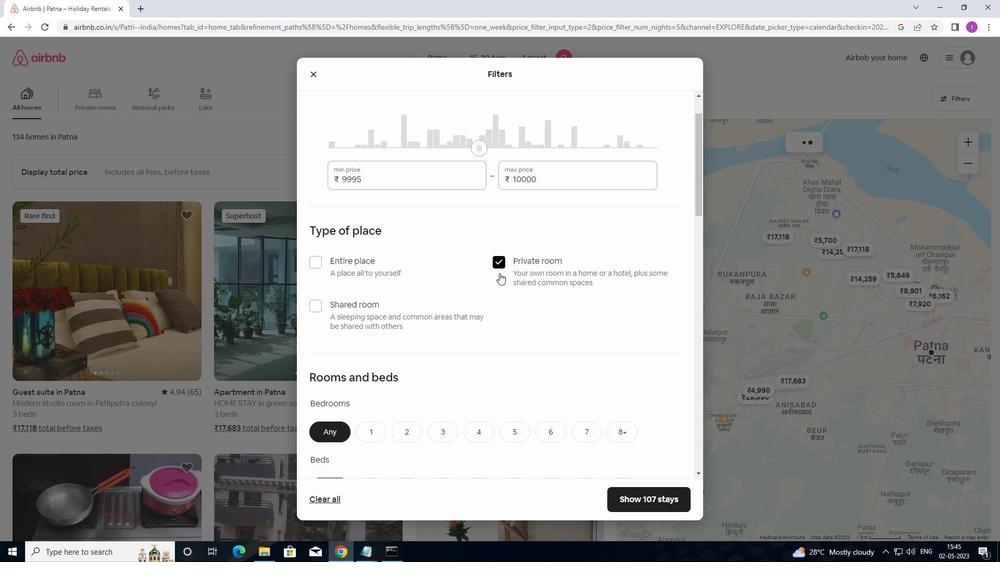 
Action: Mouse moved to (499, 292)
Screenshot: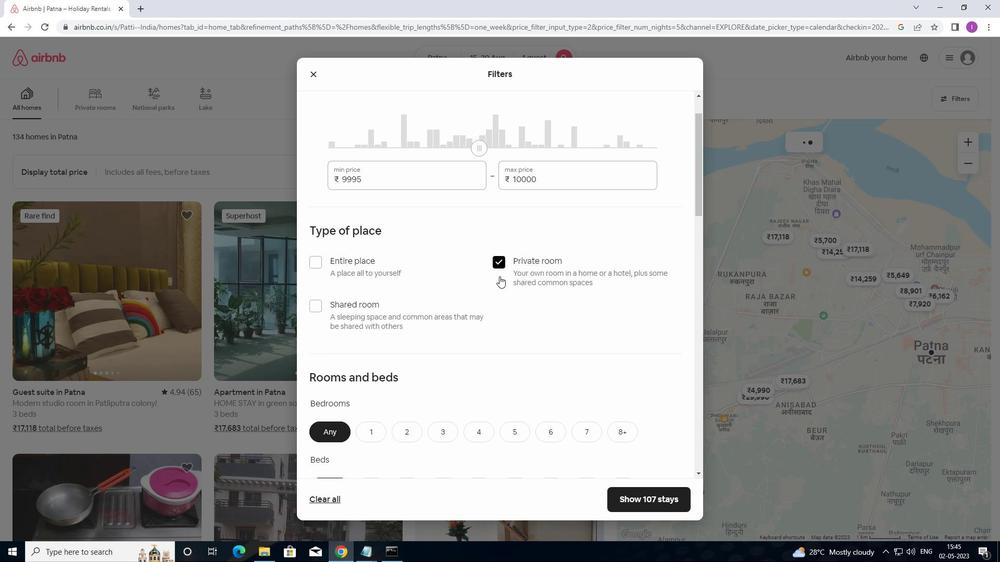 
Action: Mouse scrolled (499, 291) with delta (0, 0)
Screenshot: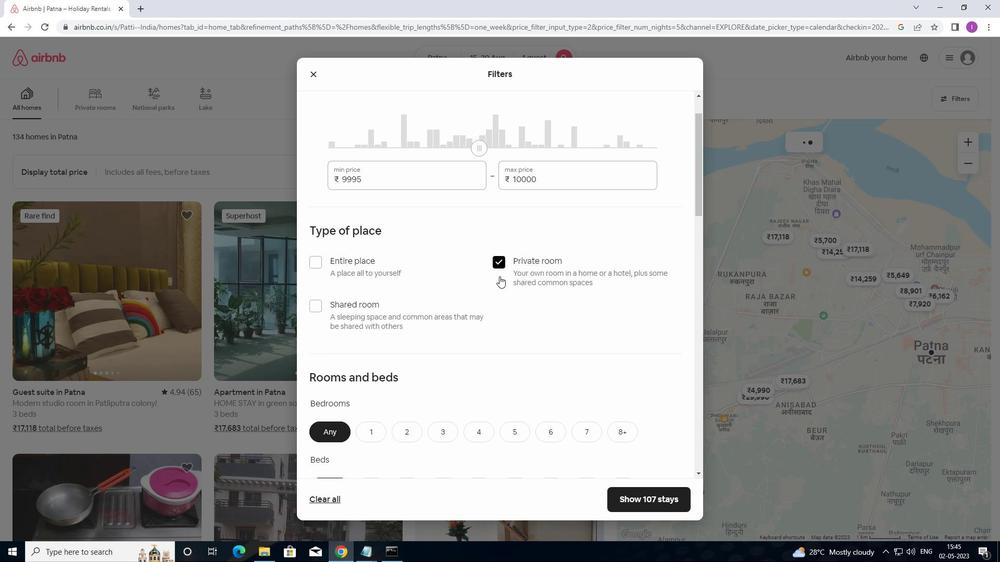 
Action: Mouse scrolled (499, 291) with delta (0, 0)
Screenshot: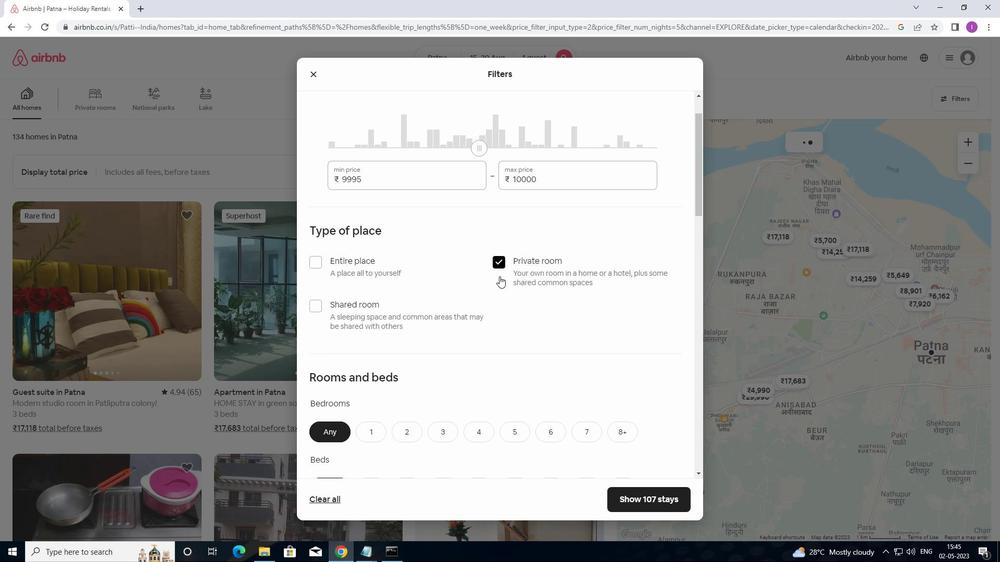 
Action: Mouse moved to (372, 178)
Screenshot: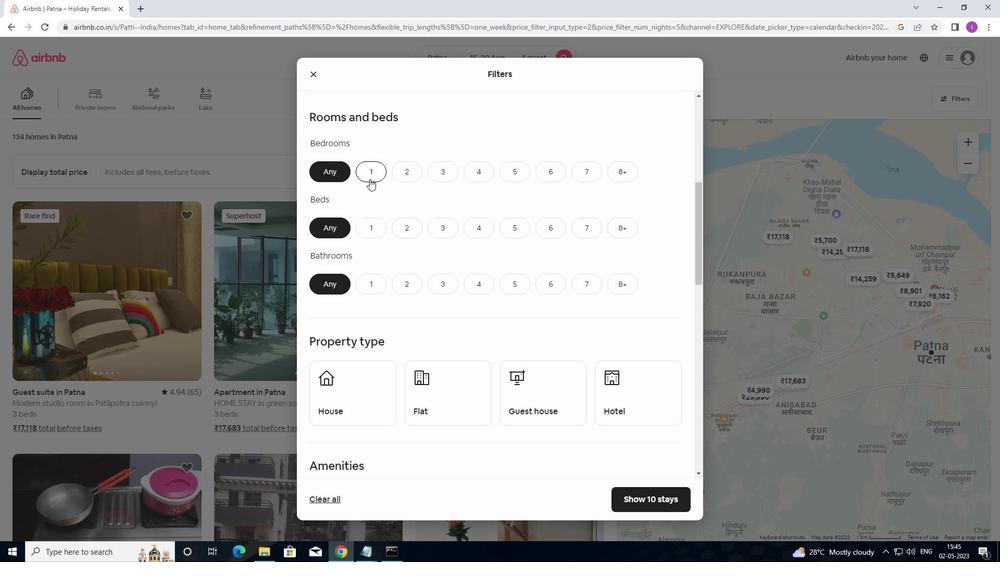 
Action: Mouse pressed left at (372, 178)
Screenshot: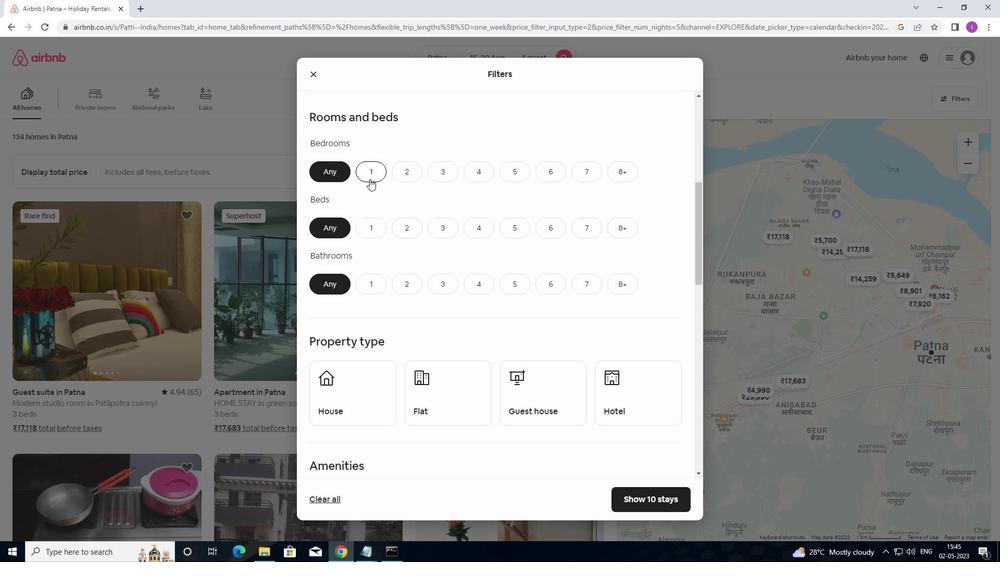
Action: Mouse moved to (377, 229)
Screenshot: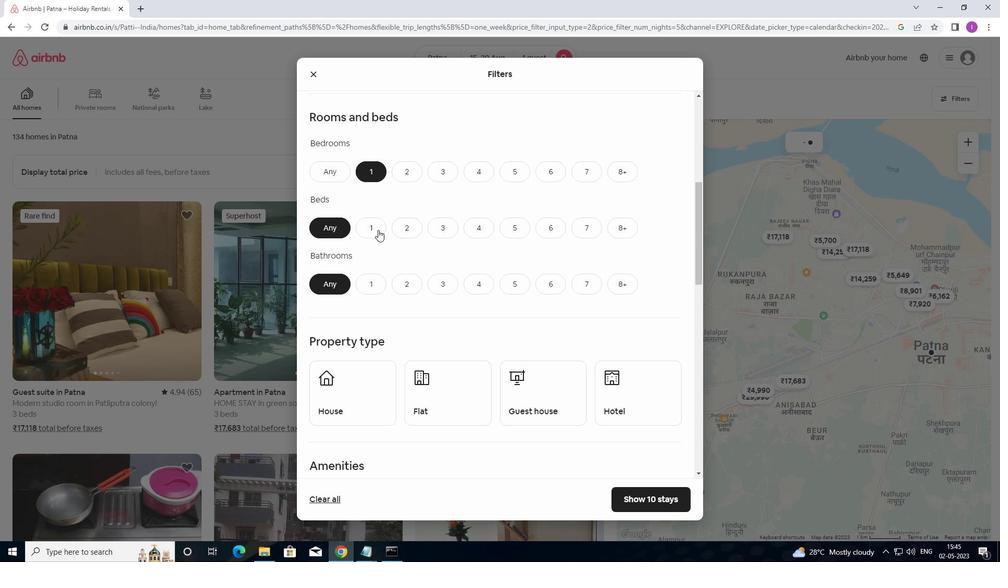 
Action: Mouse pressed left at (377, 229)
Screenshot: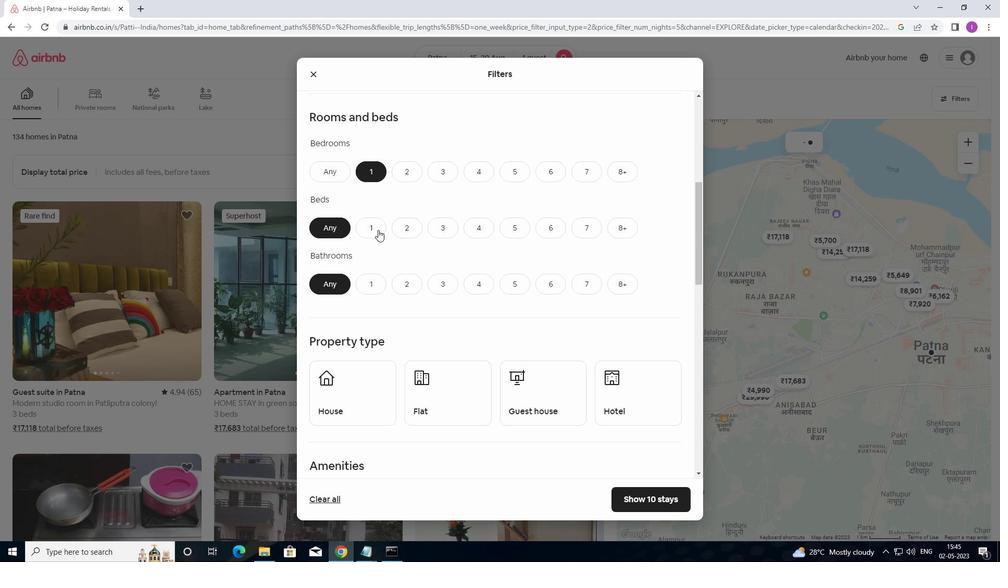 
Action: Mouse moved to (378, 281)
Screenshot: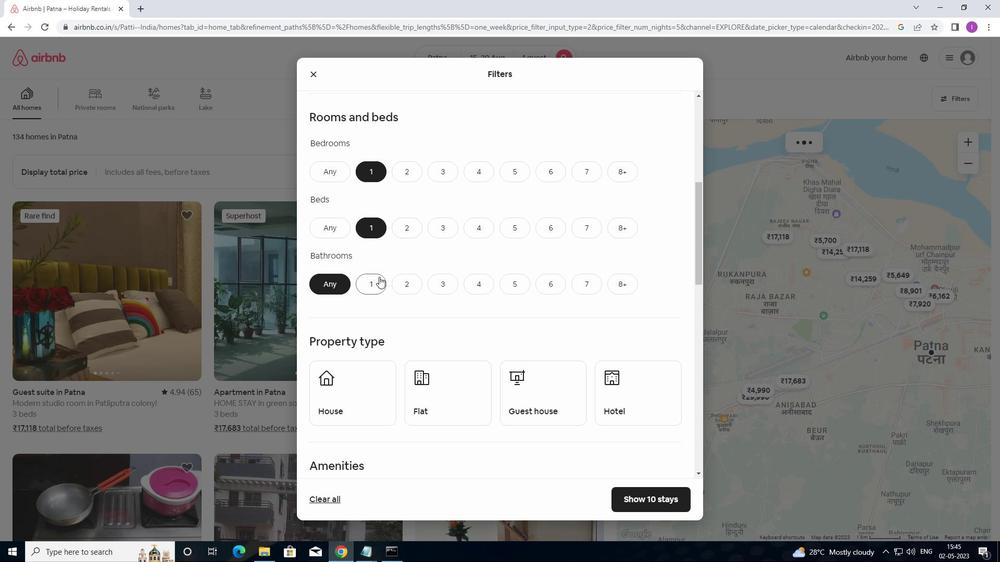 
Action: Mouse pressed left at (378, 281)
Screenshot: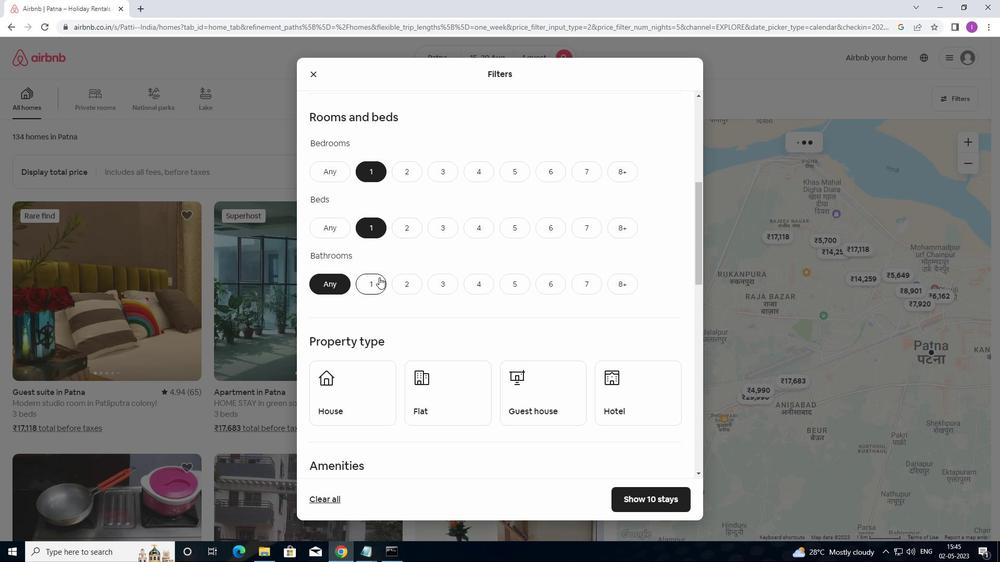 
Action: Mouse moved to (393, 323)
Screenshot: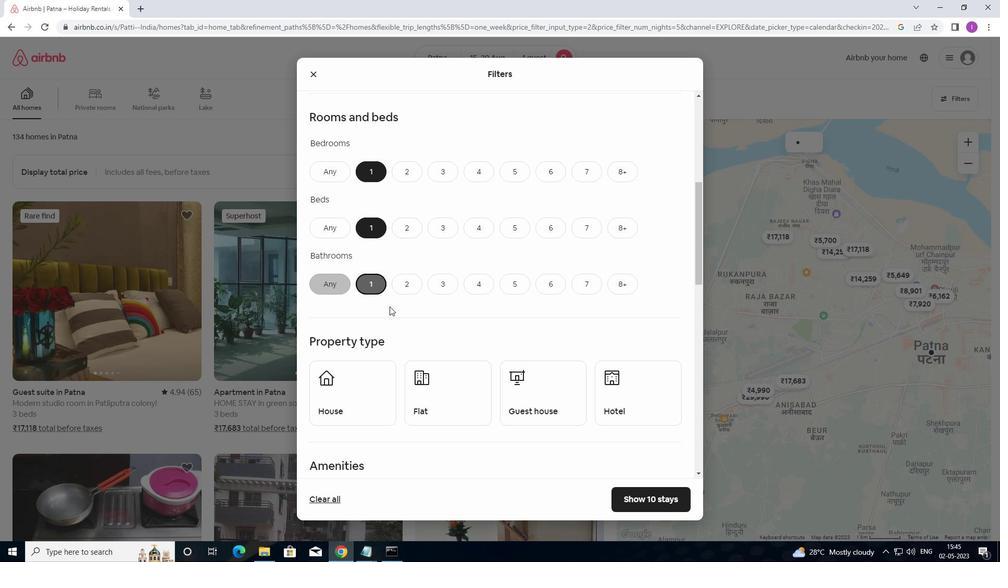 
Action: Mouse scrolled (393, 322) with delta (0, 0)
Screenshot: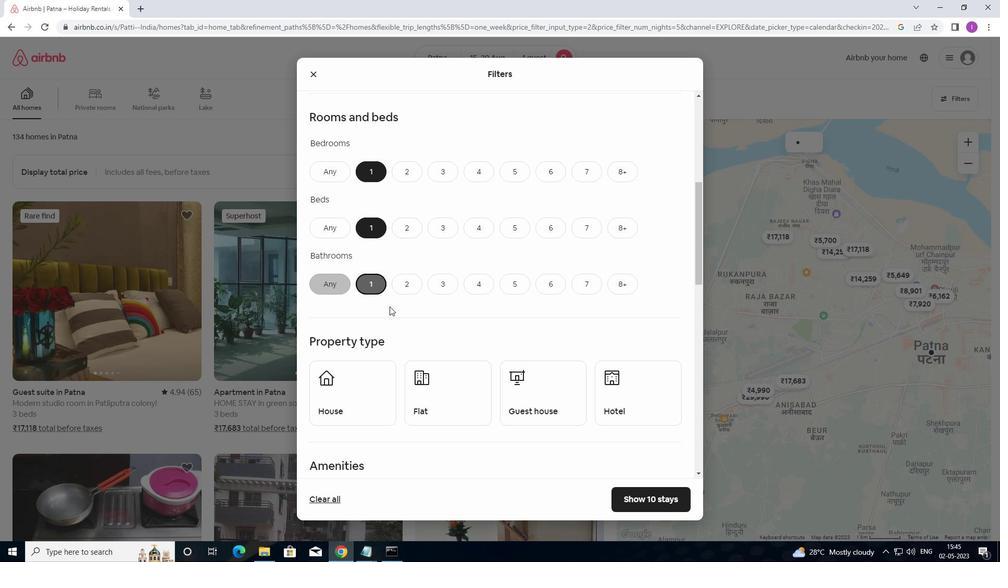
Action: Mouse moved to (394, 330)
Screenshot: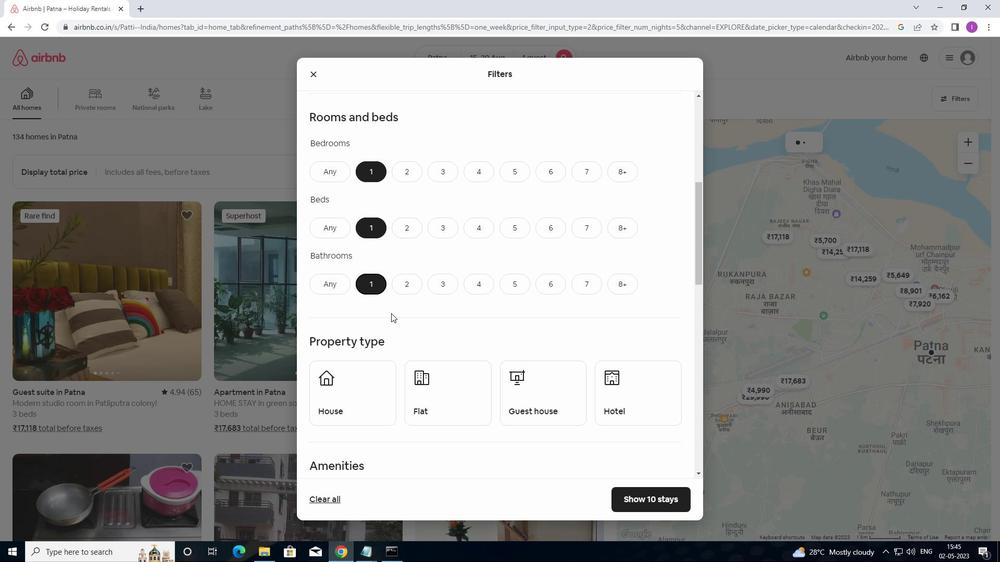 
Action: Mouse scrolled (394, 330) with delta (0, 0)
Screenshot: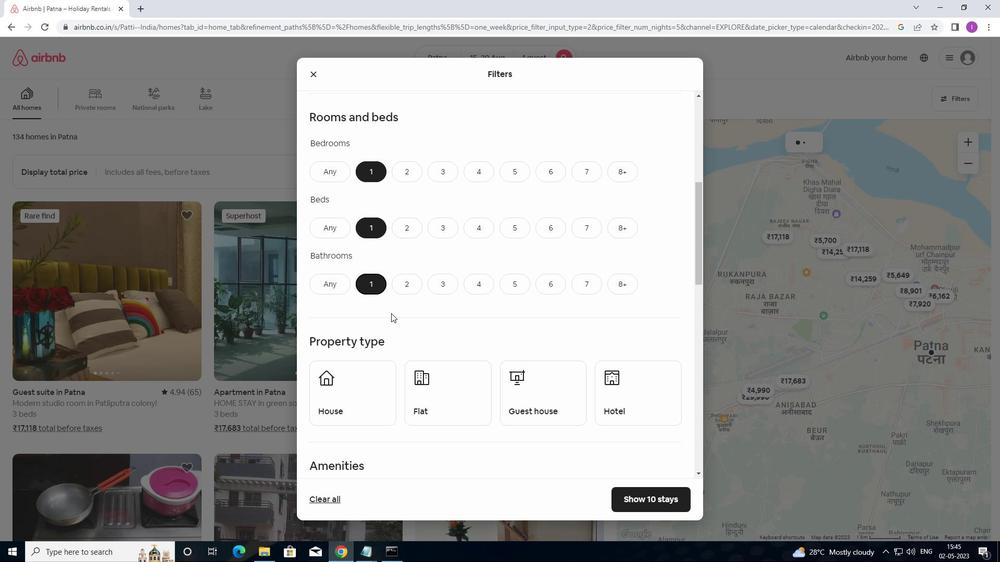 
Action: Mouse moved to (394, 332)
Screenshot: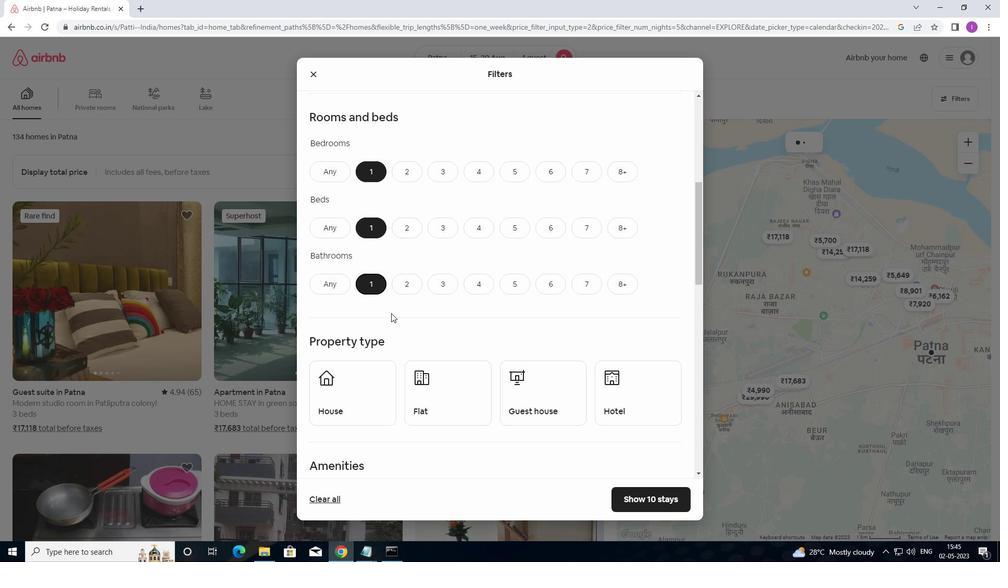 
Action: Mouse scrolled (394, 331) with delta (0, 0)
Screenshot: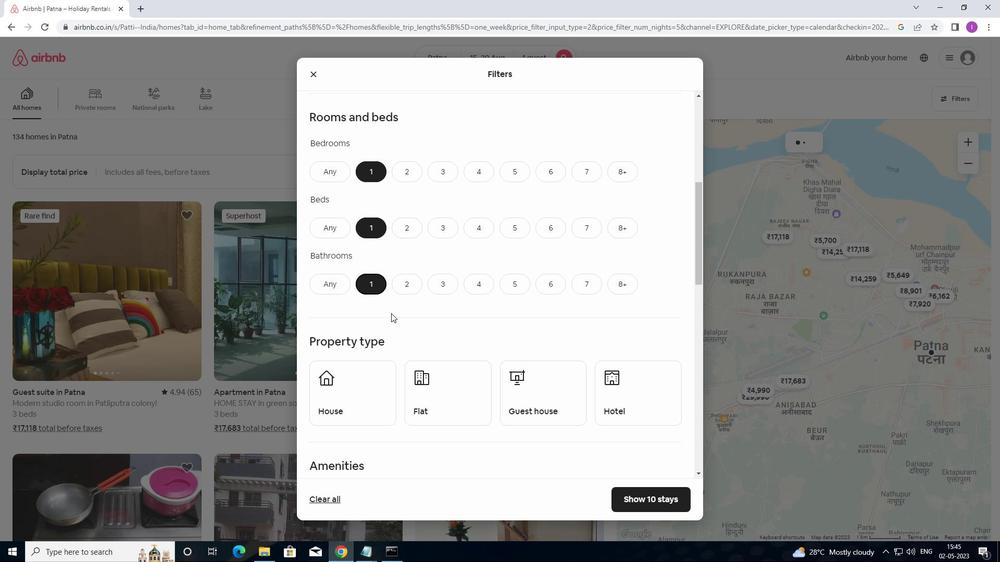 
Action: Mouse moved to (368, 262)
Screenshot: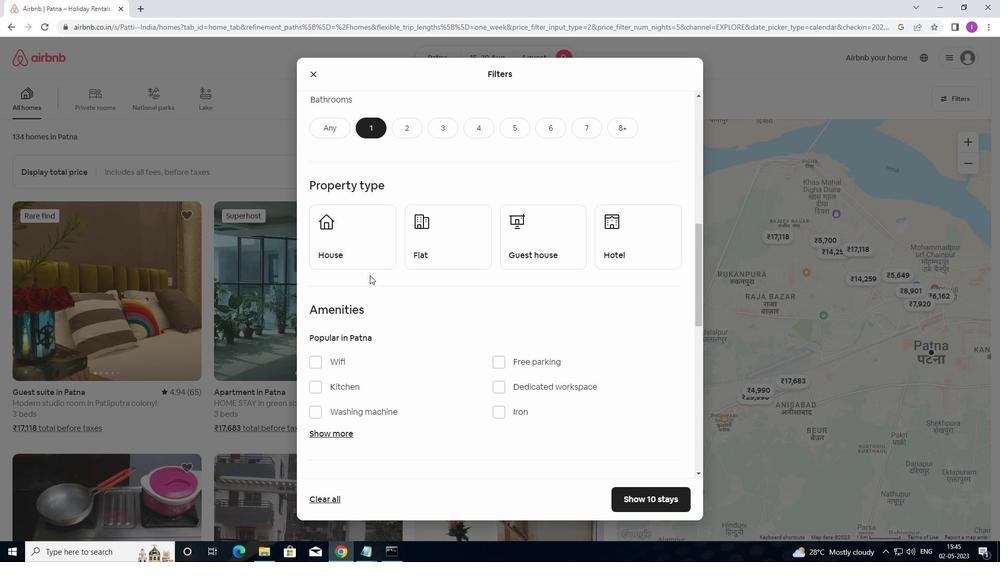 
Action: Mouse pressed left at (368, 262)
Screenshot: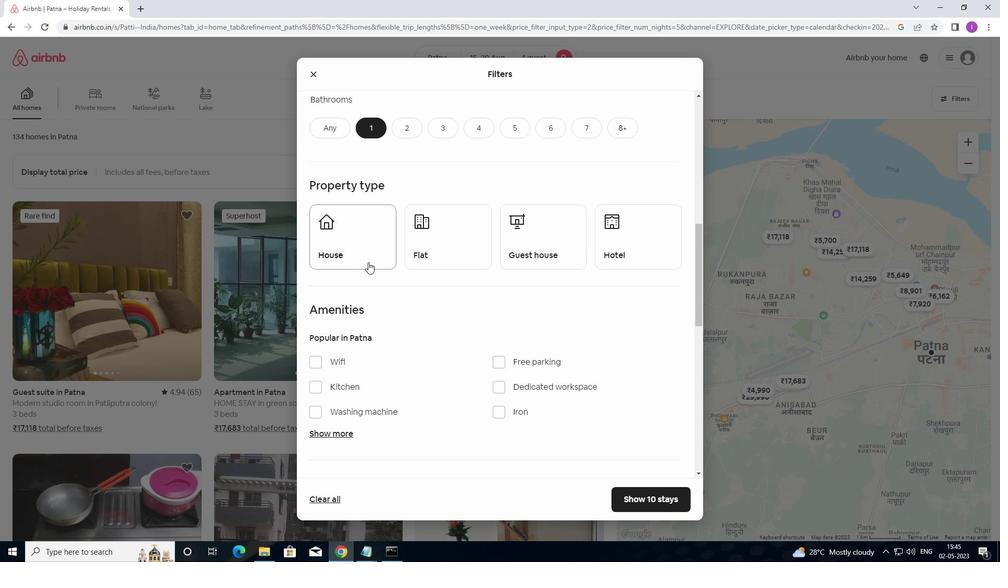
Action: Mouse moved to (449, 254)
Screenshot: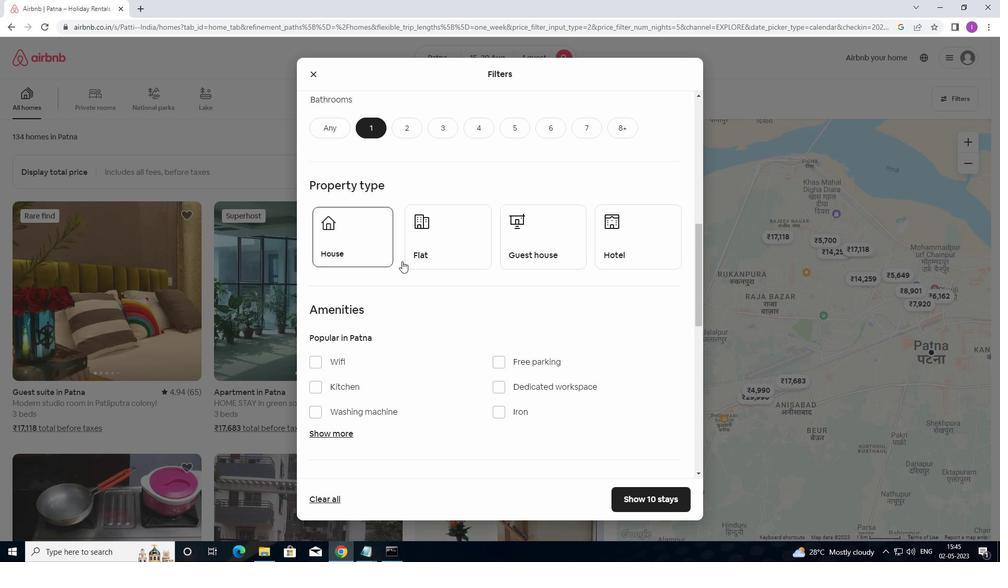 
Action: Mouse pressed left at (449, 254)
Screenshot: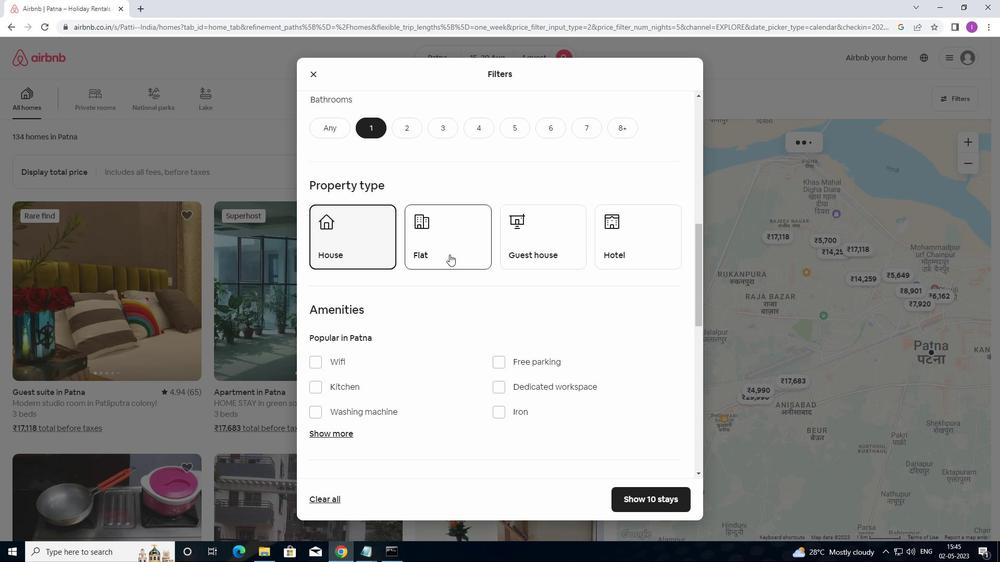 
Action: Mouse moved to (533, 253)
Screenshot: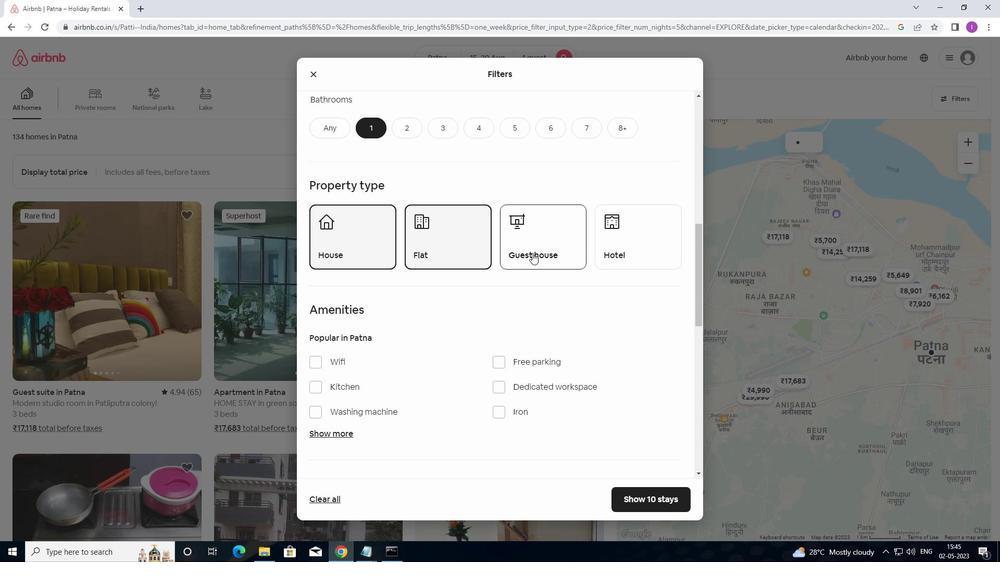 
Action: Mouse pressed left at (533, 253)
Screenshot: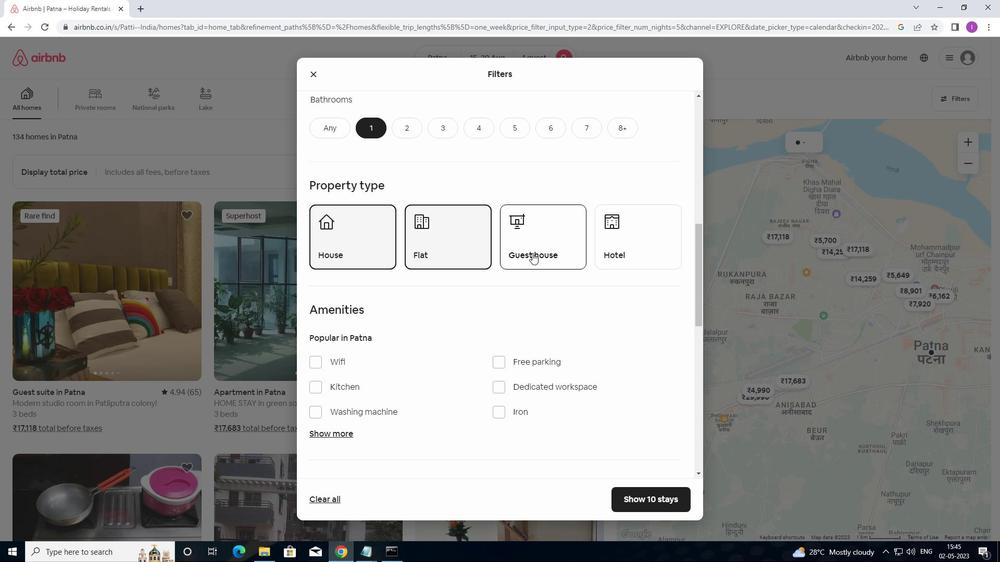 
Action: Mouse moved to (622, 261)
Screenshot: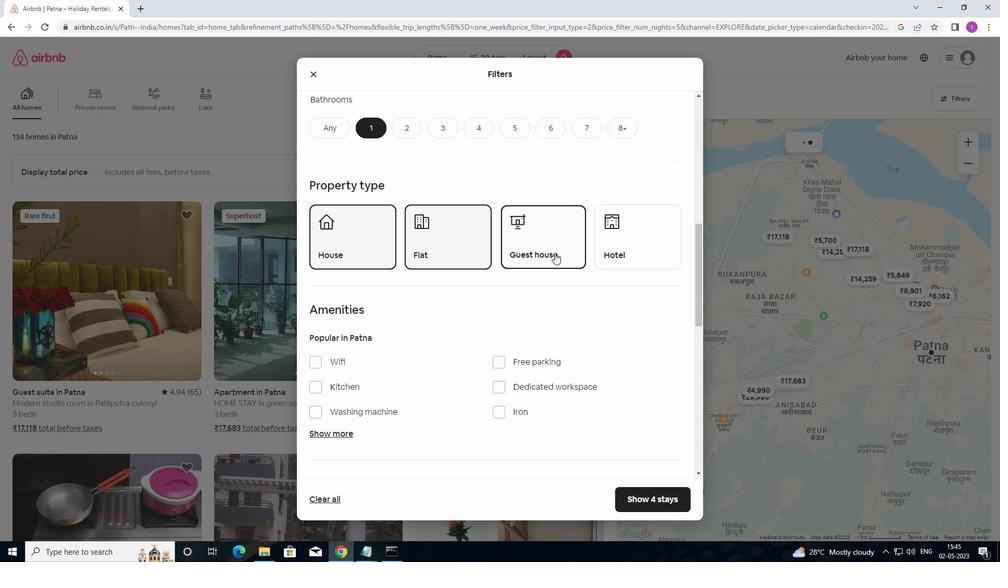 
Action: Mouse scrolled (622, 261) with delta (0, 0)
Screenshot: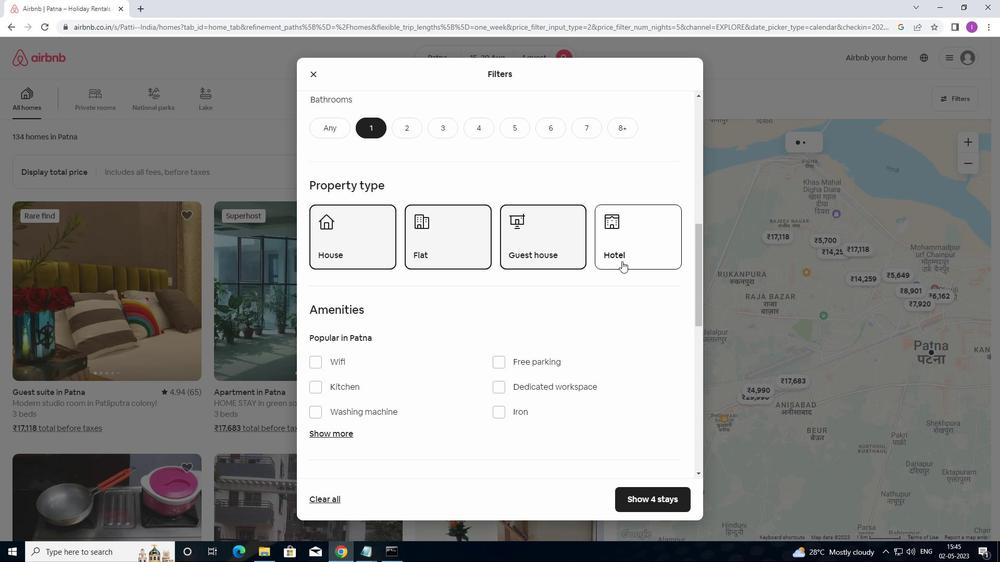 
Action: Mouse moved to (642, 206)
Screenshot: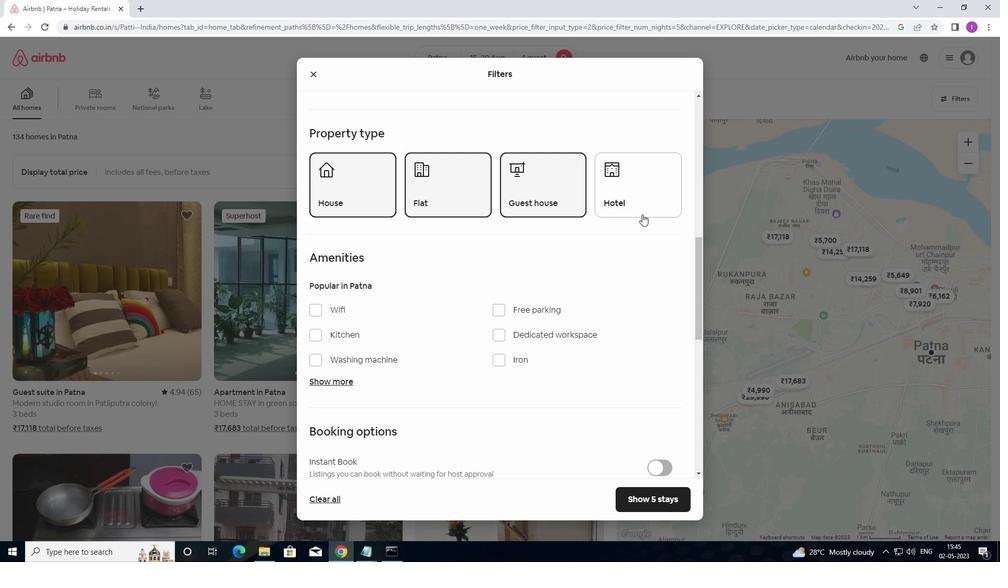 
Action: Mouse pressed left at (642, 206)
Screenshot: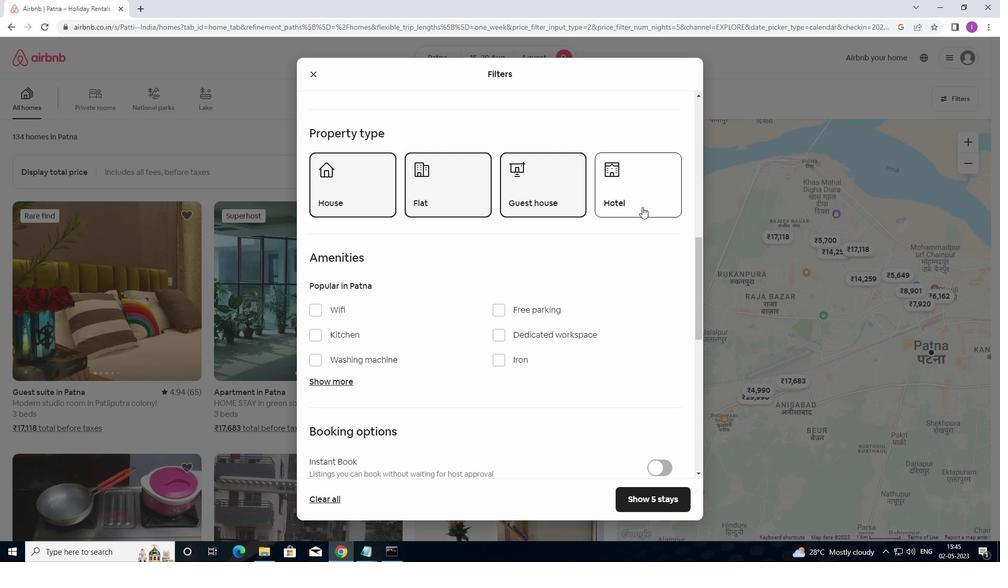 
Action: Mouse moved to (474, 322)
Screenshot: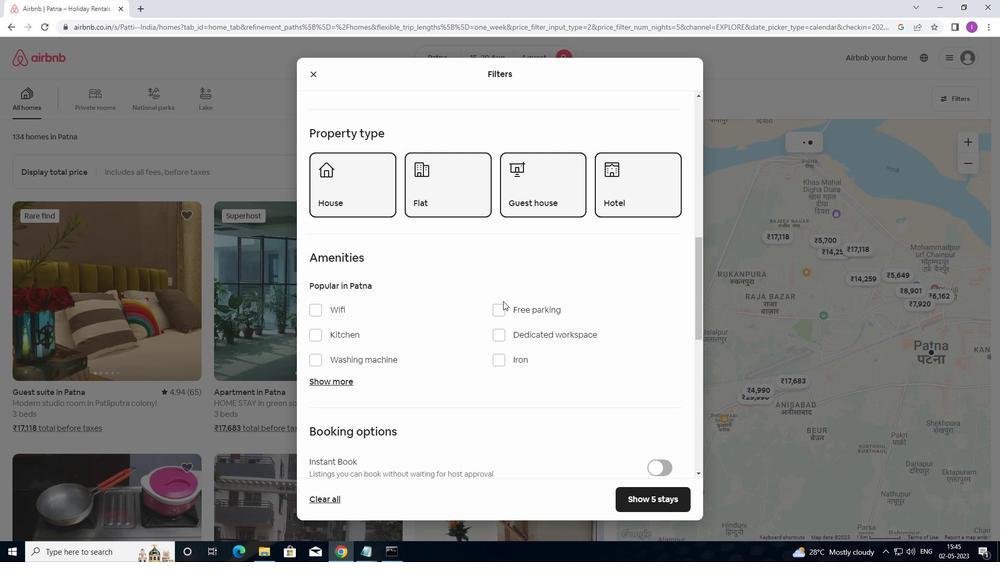 
Action: Mouse scrolled (474, 322) with delta (0, 0)
Screenshot: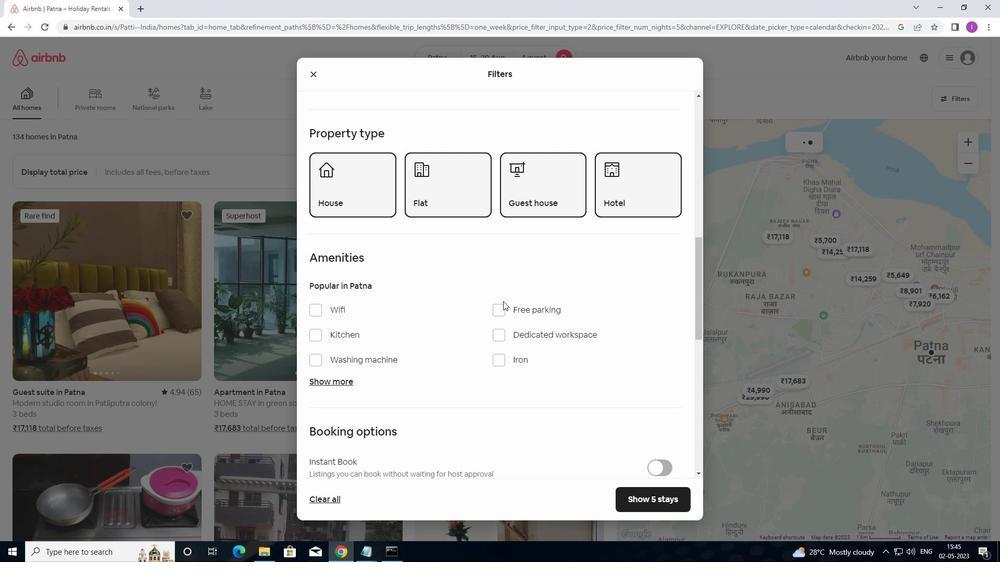 
Action: Mouse scrolled (474, 322) with delta (0, 0)
Screenshot: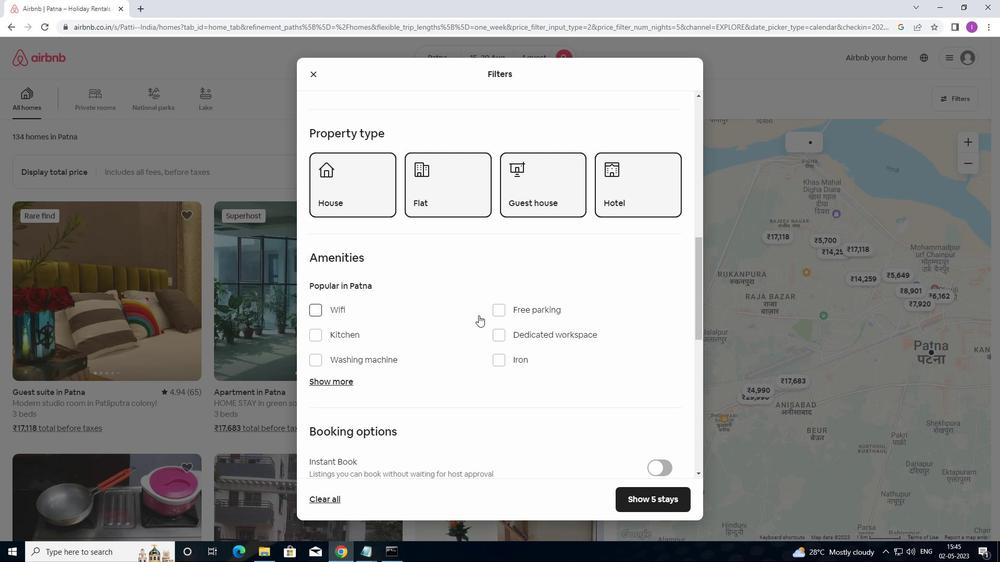 
Action: Mouse moved to (426, 257)
Screenshot: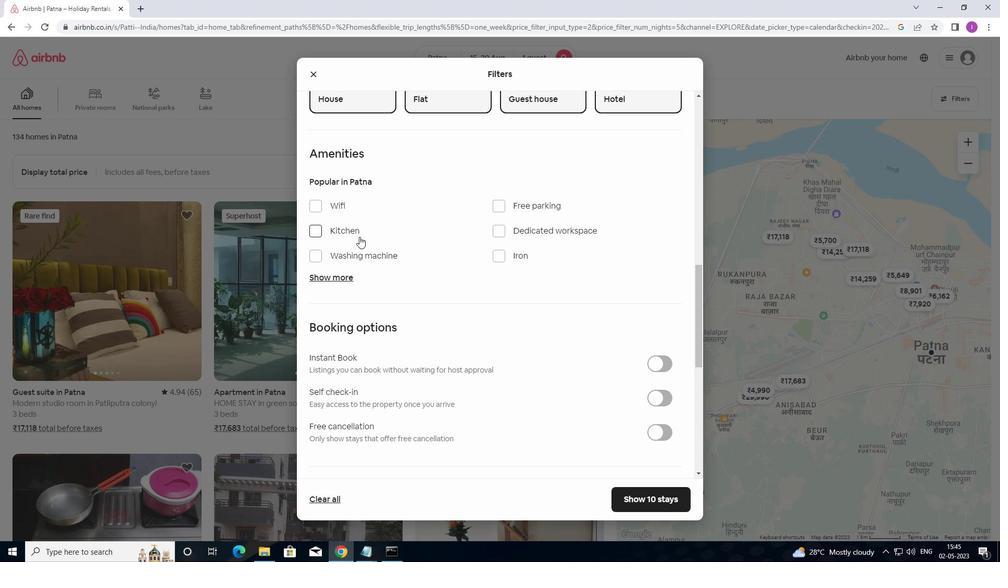 
Action: Mouse scrolled (426, 257) with delta (0, 0)
Screenshot: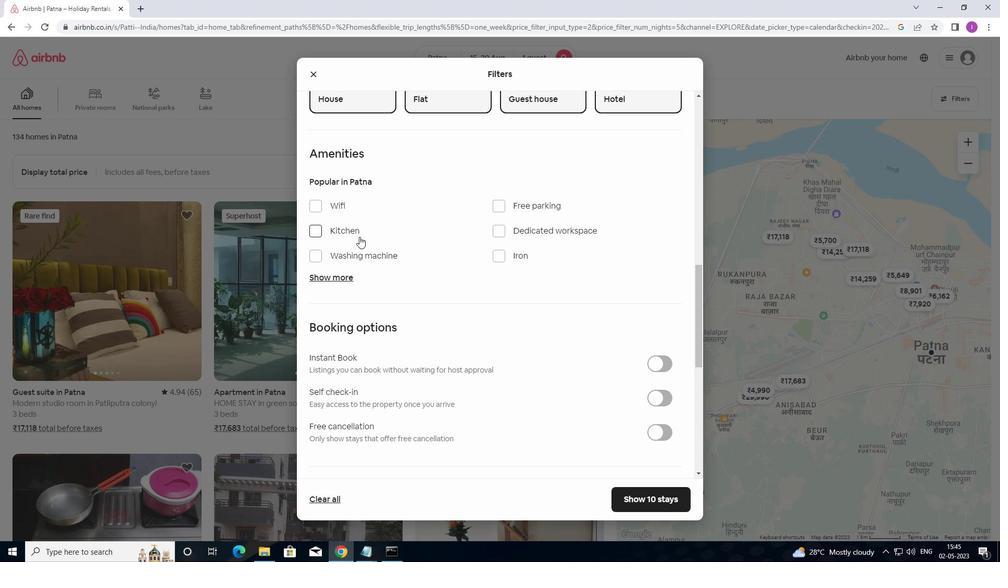 
Action: Mouse moved to (440, 265)
Screenshot: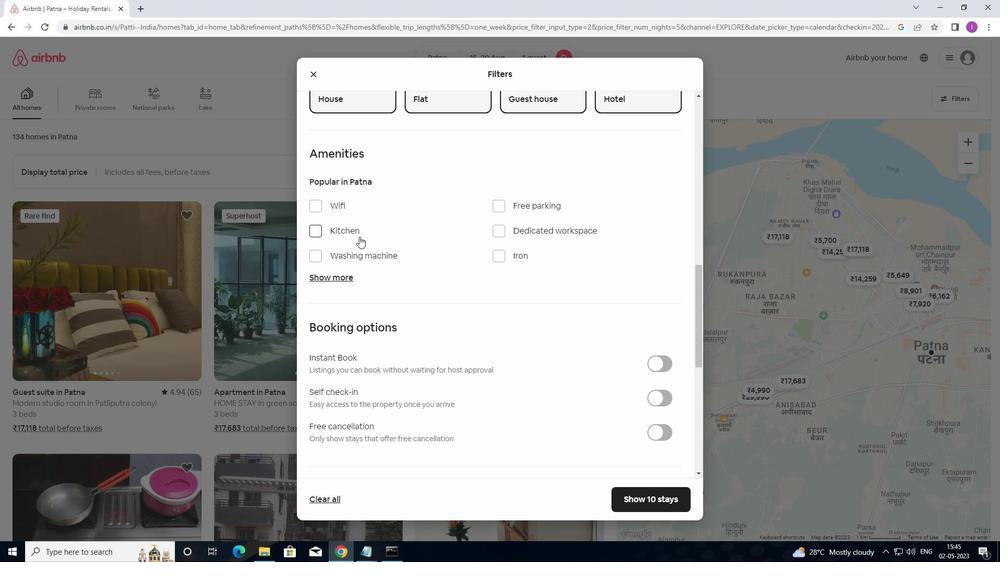 
Action: Mouse scrolled (440, 264) with delta (0, 0)
Screenshot: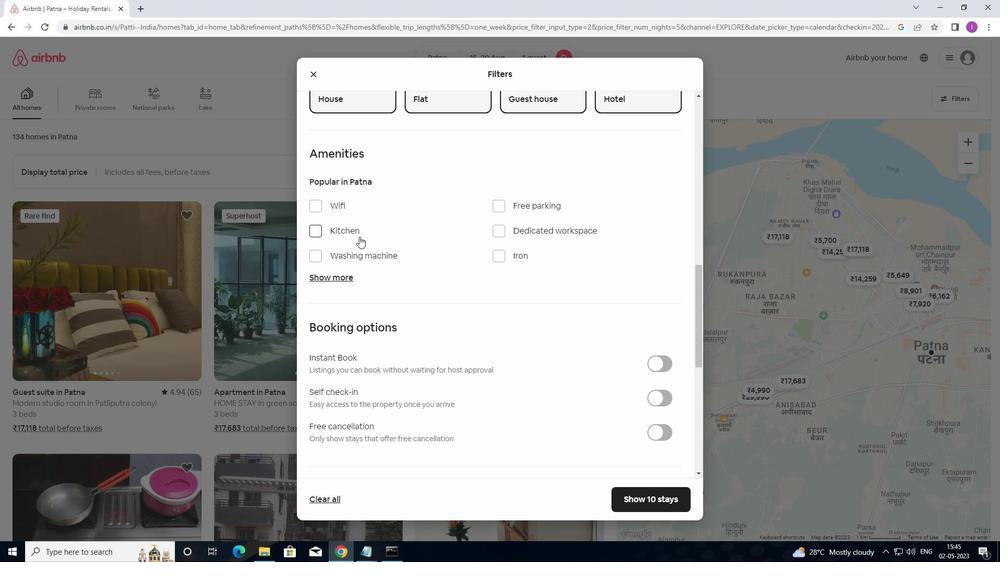 
Action: Mouse moved to (448, 268)
Screenshot: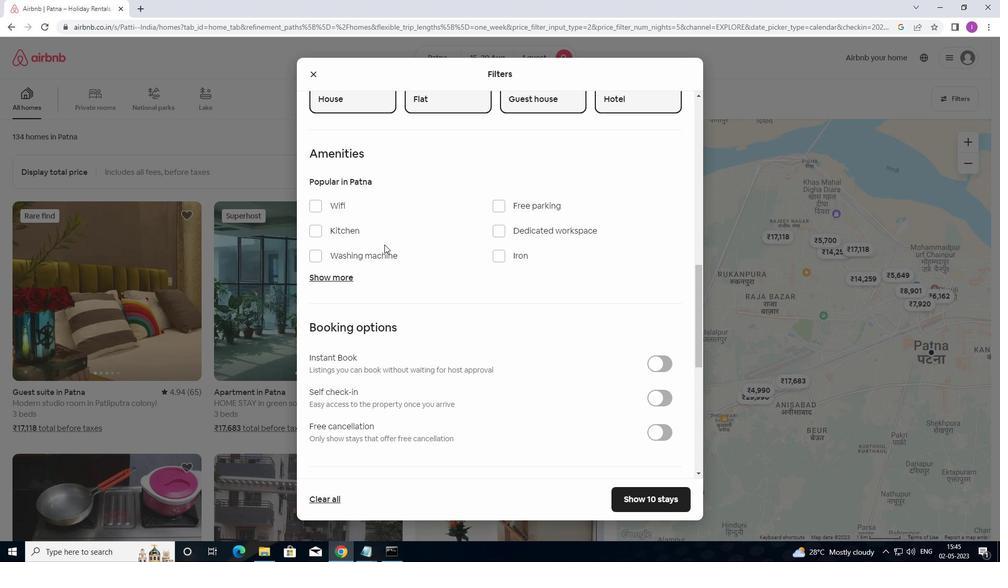 
Action: Mouse scrolled (448, 267) with delta (0, 0)
Screenshot: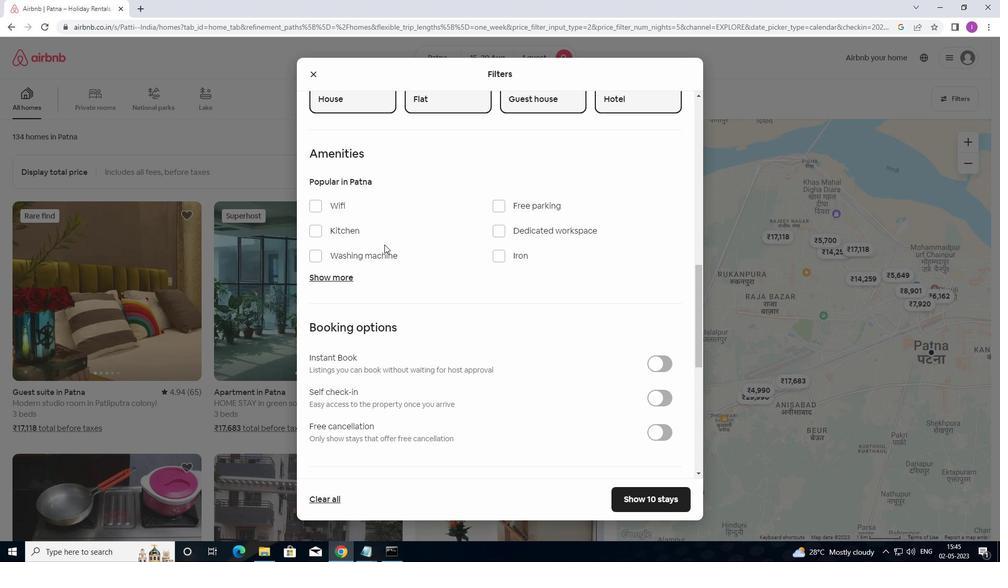 
Action: Mouse moved to (448, 268)
Screenshot: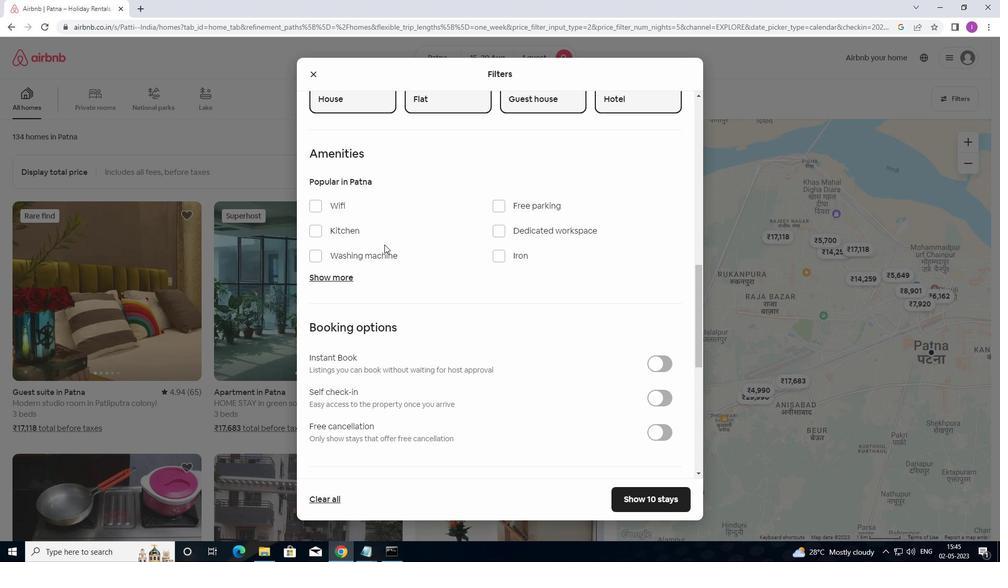 
Action: Mouse scrolled (448, 267) with delta (0, 0)
Screenshot: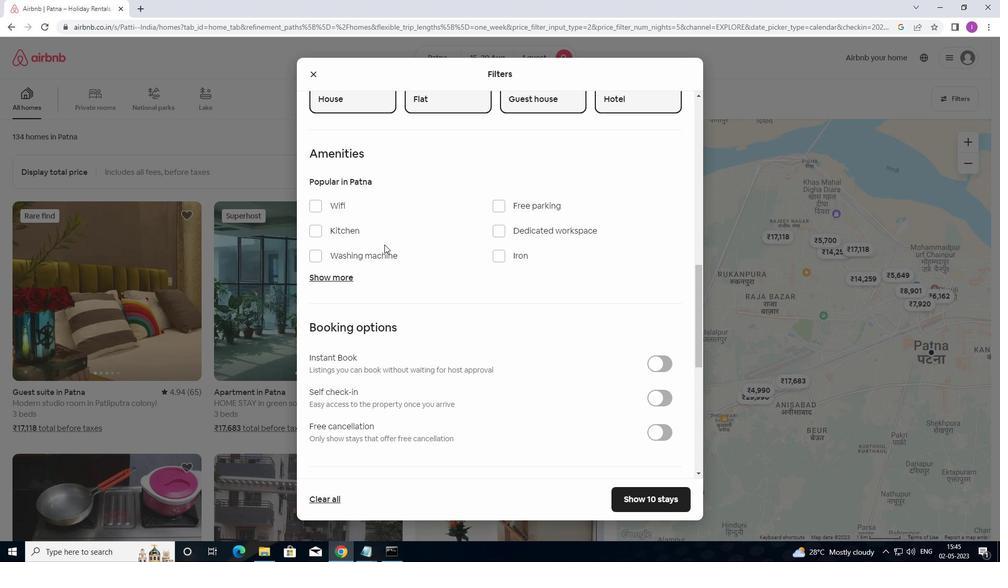 
Action: Mouse moved to (657, 192)
Screenshot: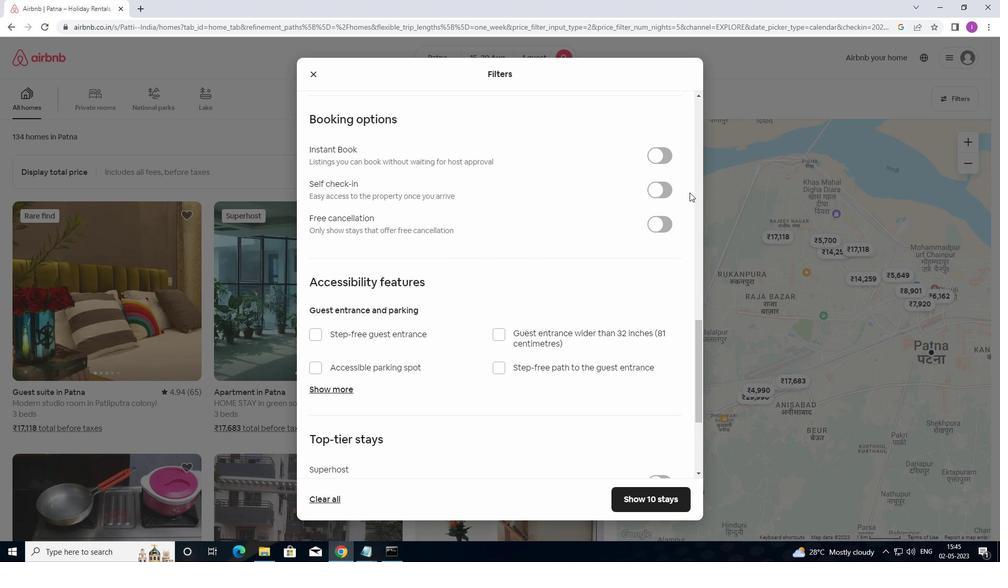 
Action: Mouse pressed left at (657, 192)
Screenshot: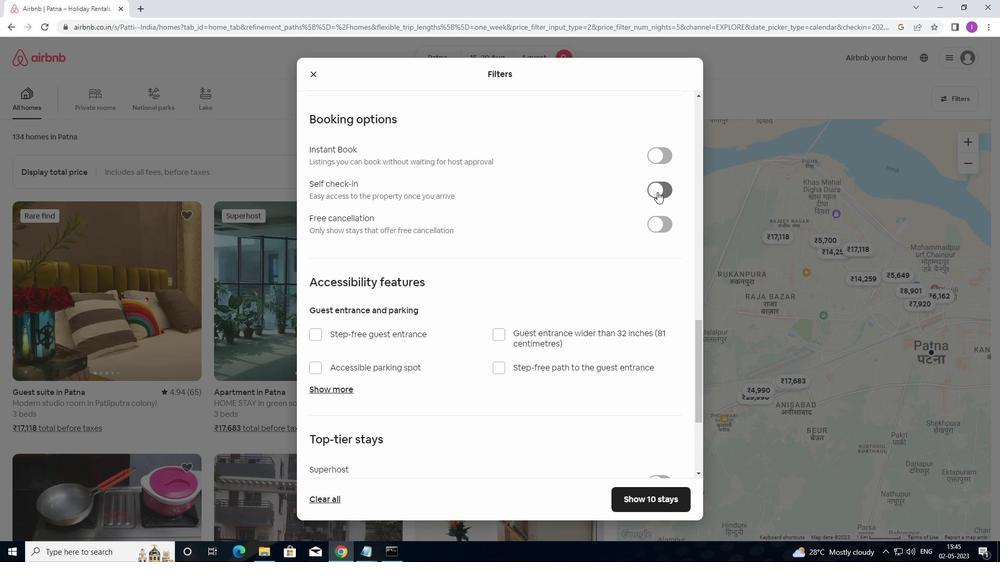 
Action: Mouse moved to (482, 298)
Screenshot: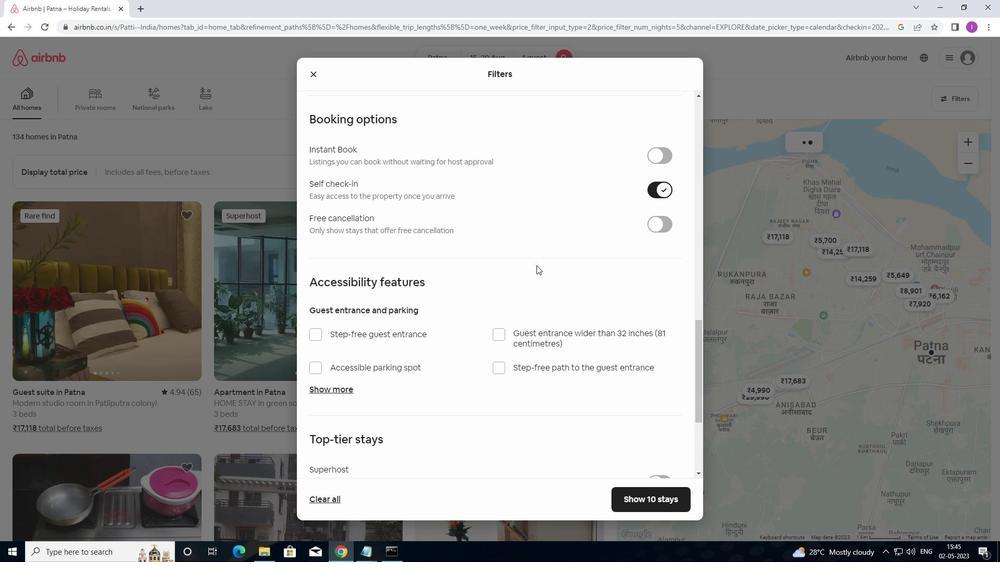 
Action: Mouse scrolled (482, 298) with delta (0, 0)
Screenshot: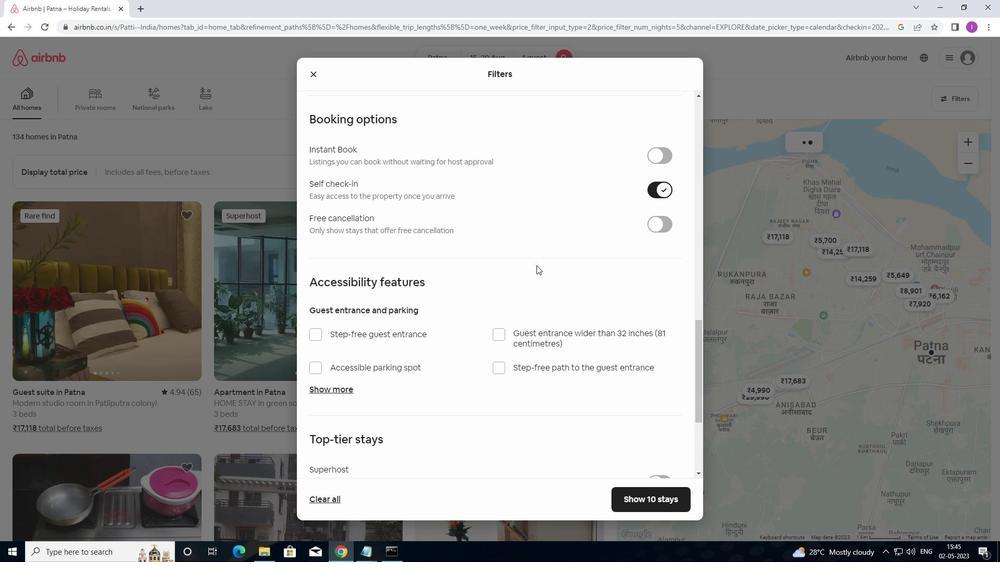 
Action: Mouse moved to (479, 304)
Screenshot: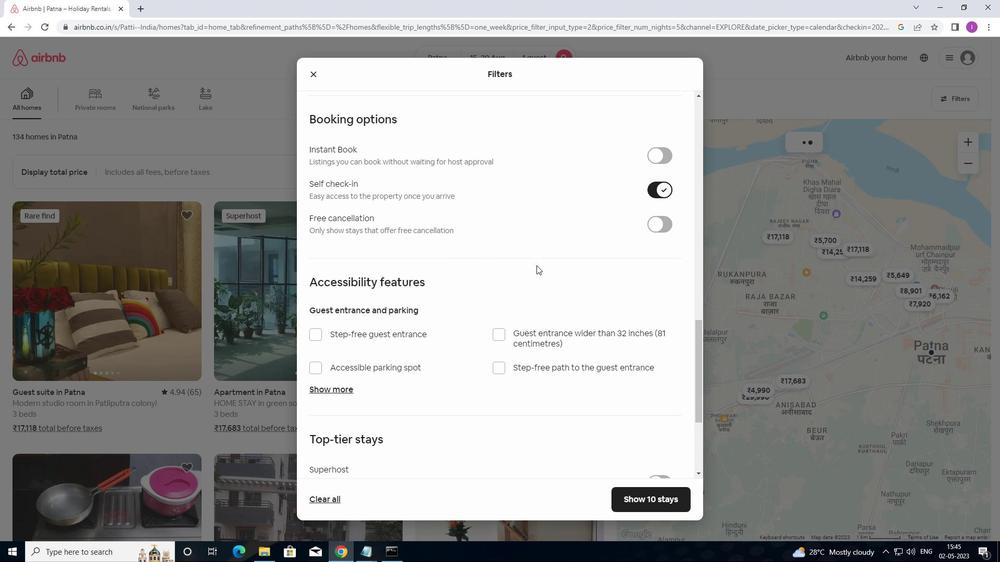 
Action: Mouse scrolled (479, 304) with delta (0, 0)
Screenshot: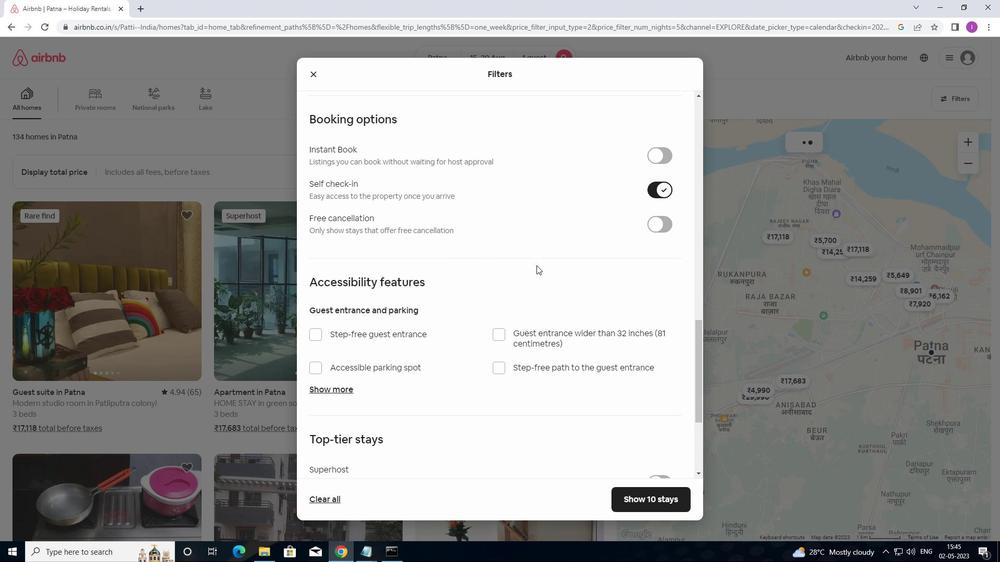 
Action: Mouse moved to (477, 306)
Screenshot: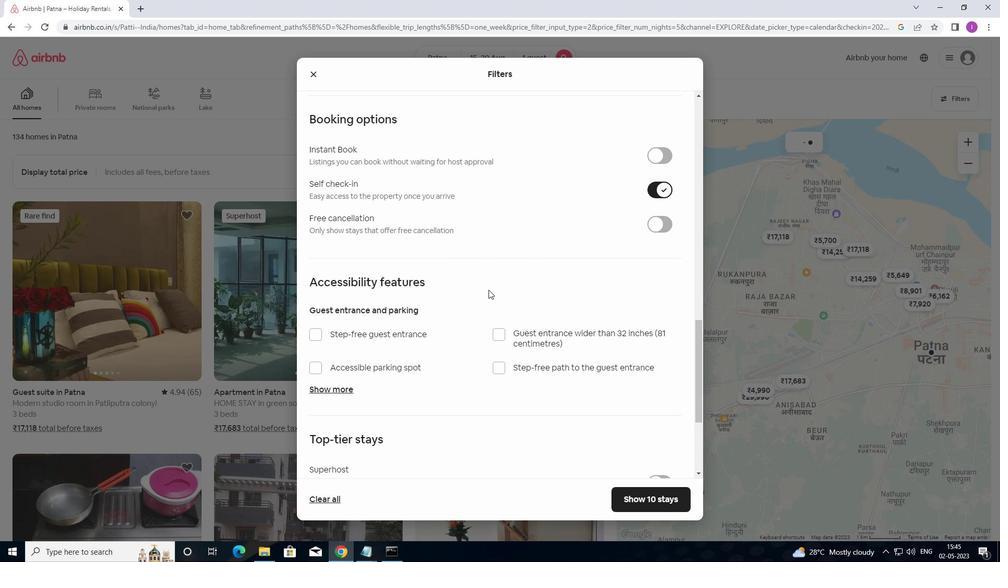 
Action: Mouse scrolled (477, 305) with delta (0, 0)
Screenshot: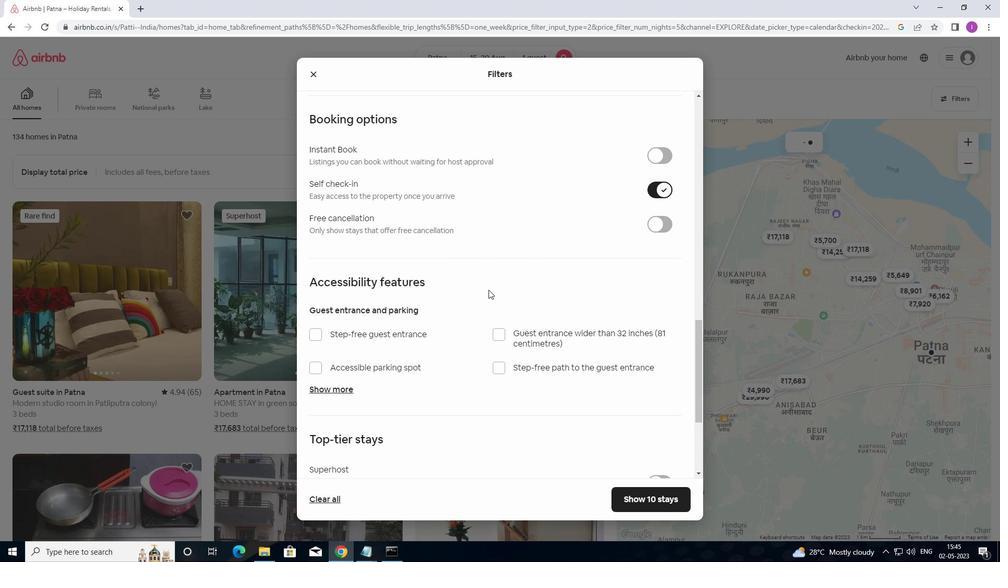 
Action: Mouse moved to (473, 307)
Screenshot: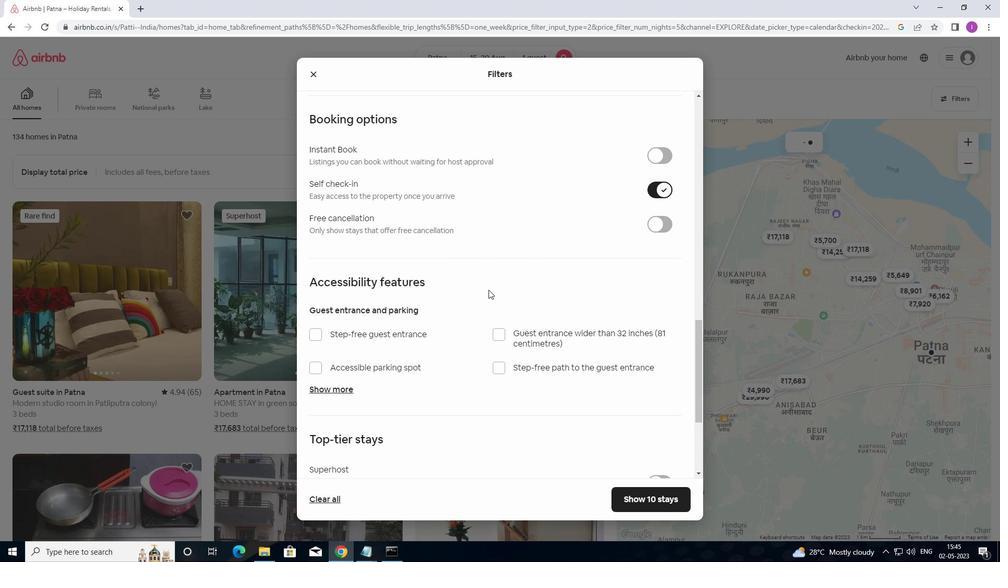 
Action: Mouse scrolled (473, 306) with delta (0, 0)
Screenshot: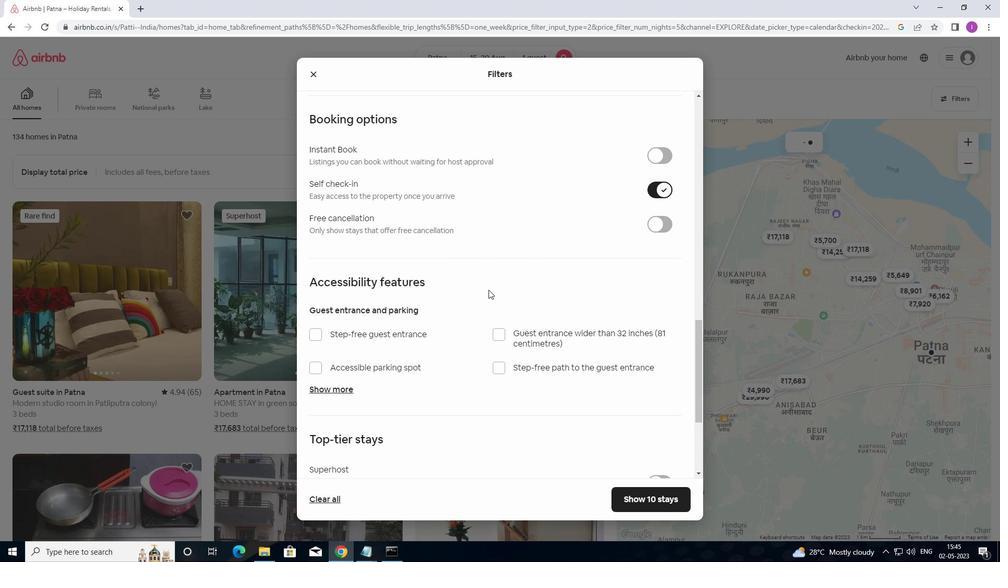 
Action: Mouse moved to (418, 315)
Screenshot: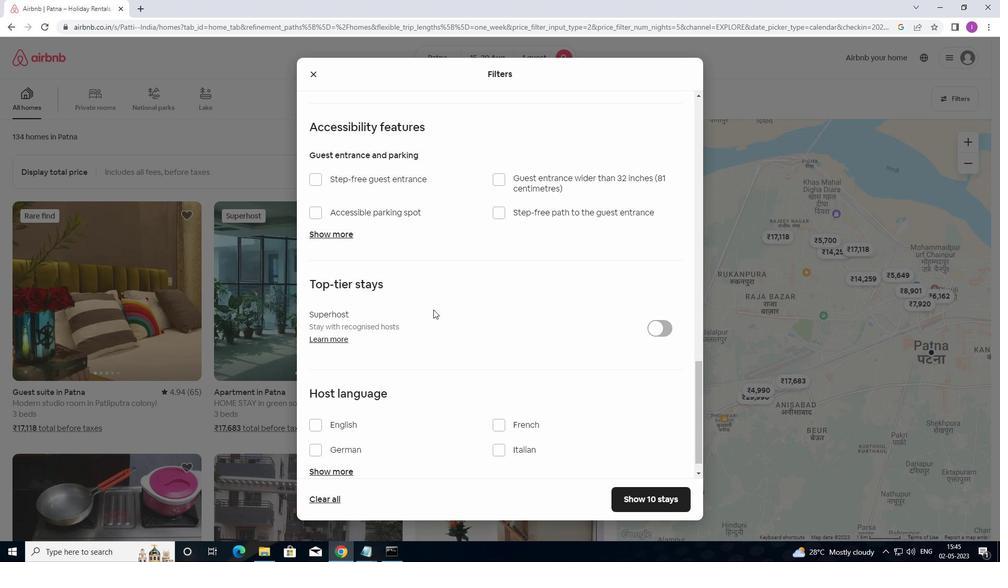 
Action: Mouse scrolled (418, 314) with delta (0, 0)
Screenshot: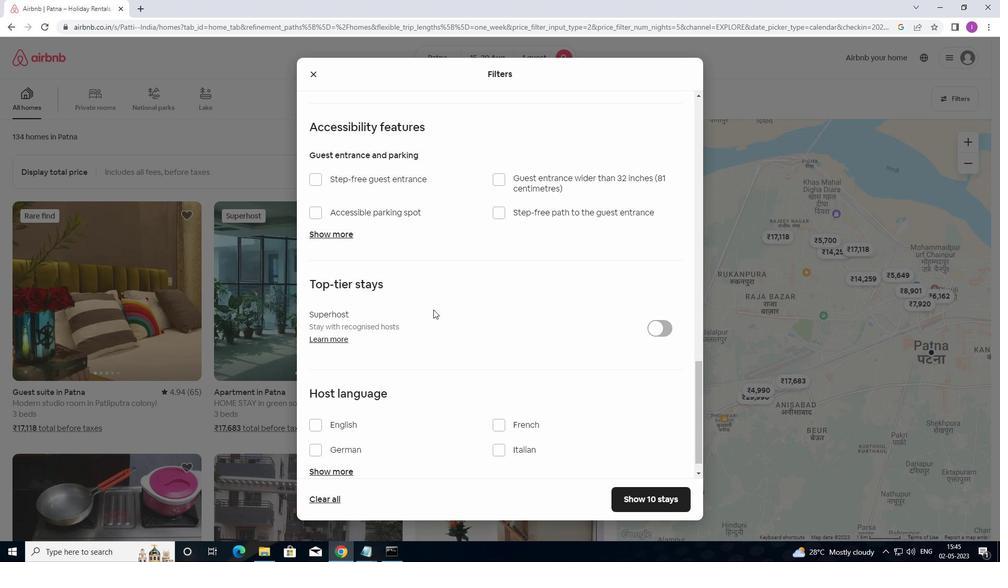 
Action: Mouse moved to (409, 332)
Screenshot: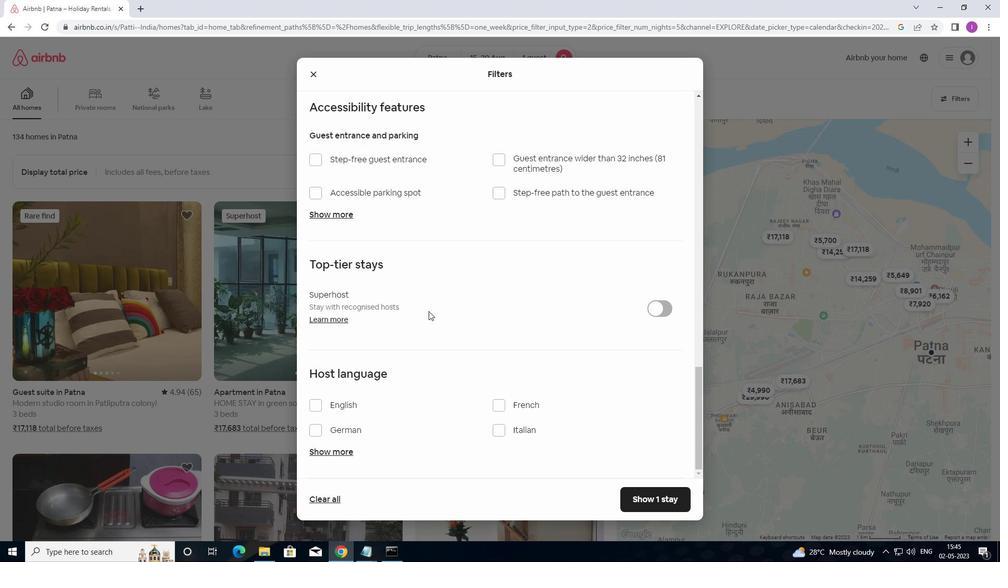 
Action: Mouse scrolled (409, 331) with delta (0, 0)
Screenshot: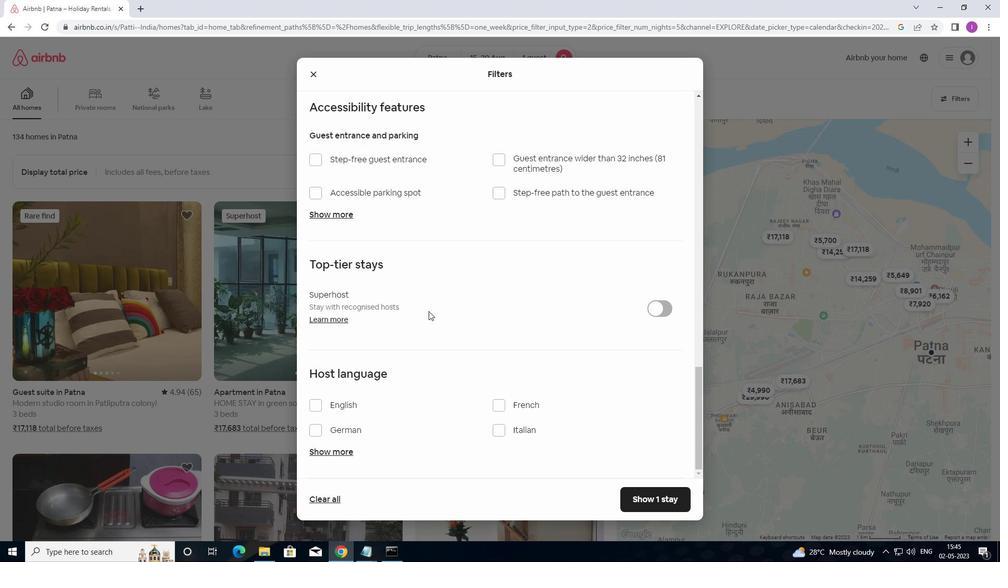 
Action: Mouse moved to (405, 336)
Screenshot: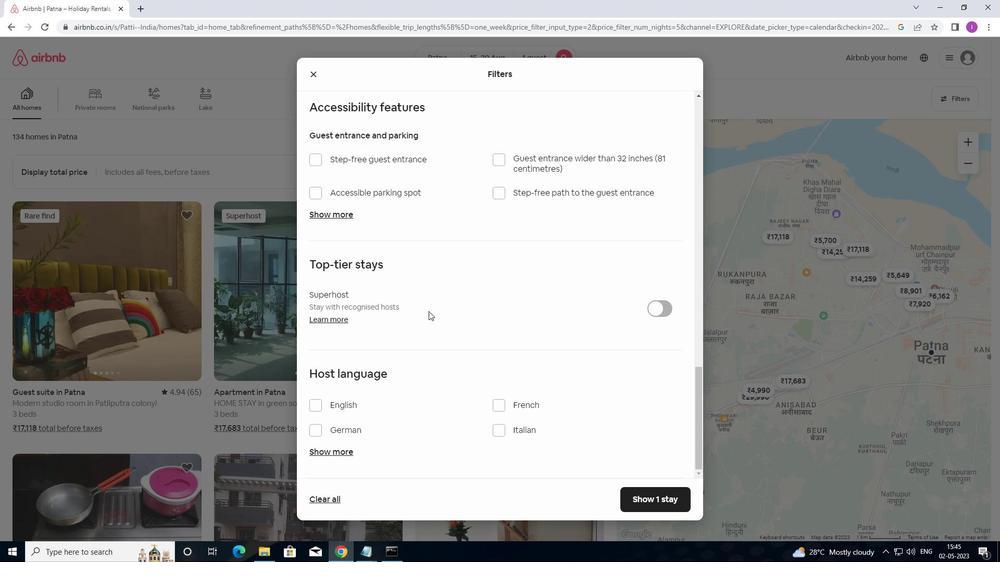 
Action: Mouse scrolled (405, 335) with delta (0, 0)
Screenshot: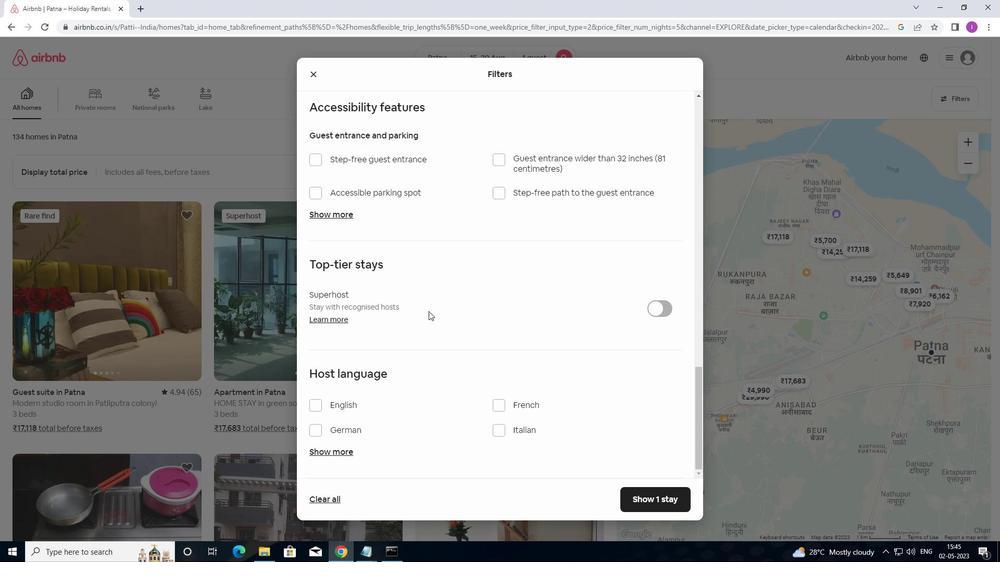 
Action: Mouse moved to (404, 337)
Screenshot: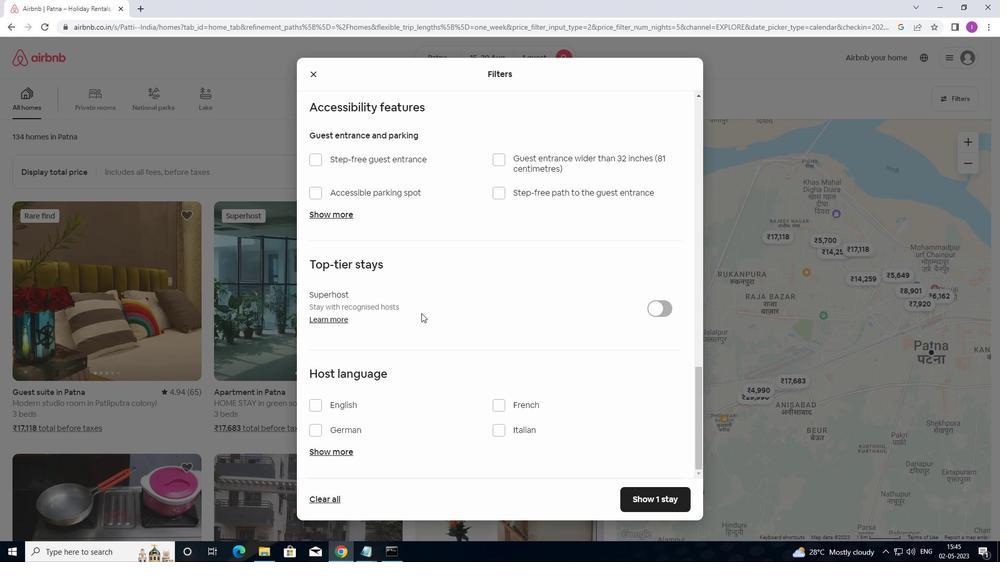 
Action: Mouse scrolled (404, 337) with delta (0, 0)
Screenshot: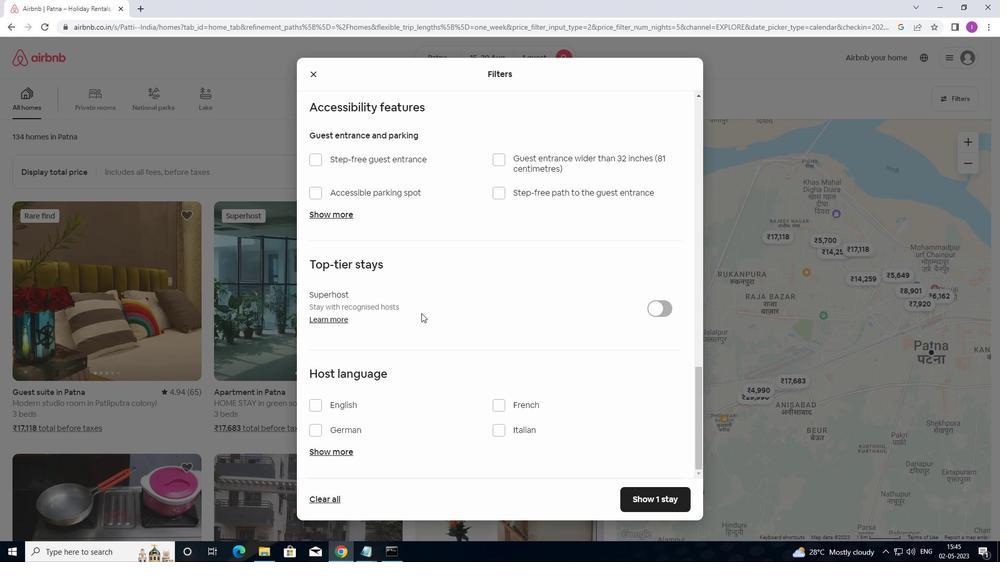 
Action: Mouse moved to (317, 405)
Screenshot: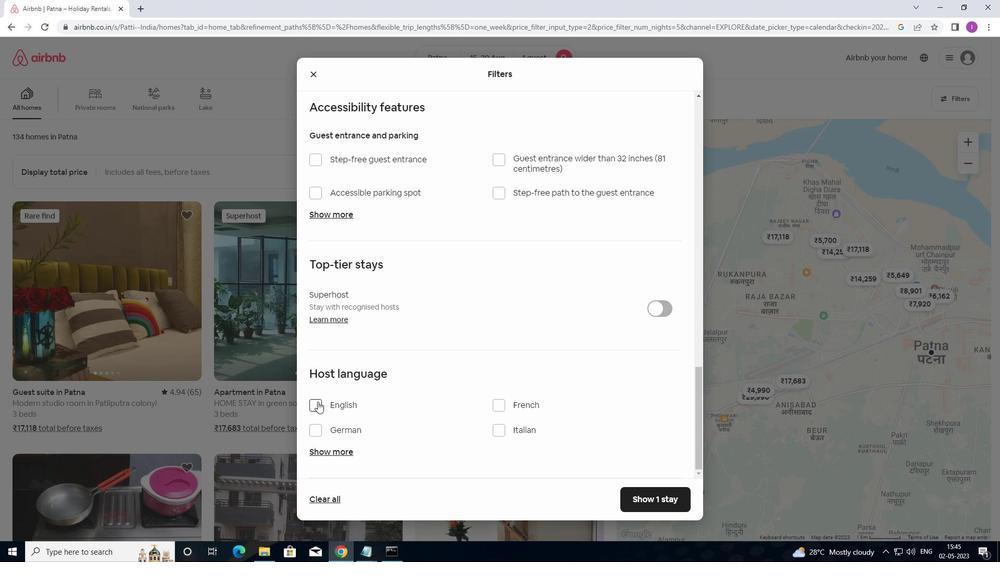 
Action: Mouse pressed left at (317, 405)
Screenshot: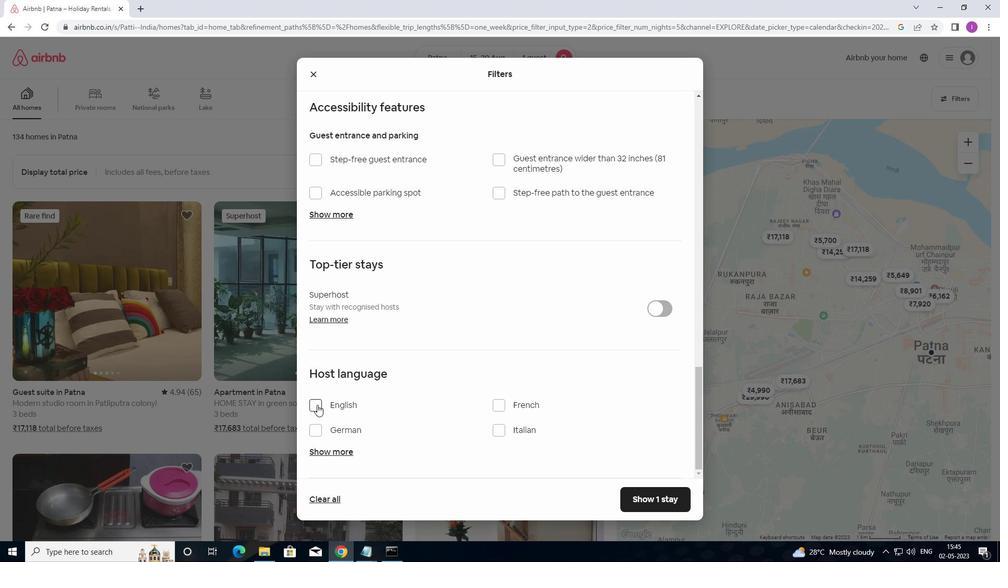 
Action: Mouse moved to (651, 508)
Screenshot: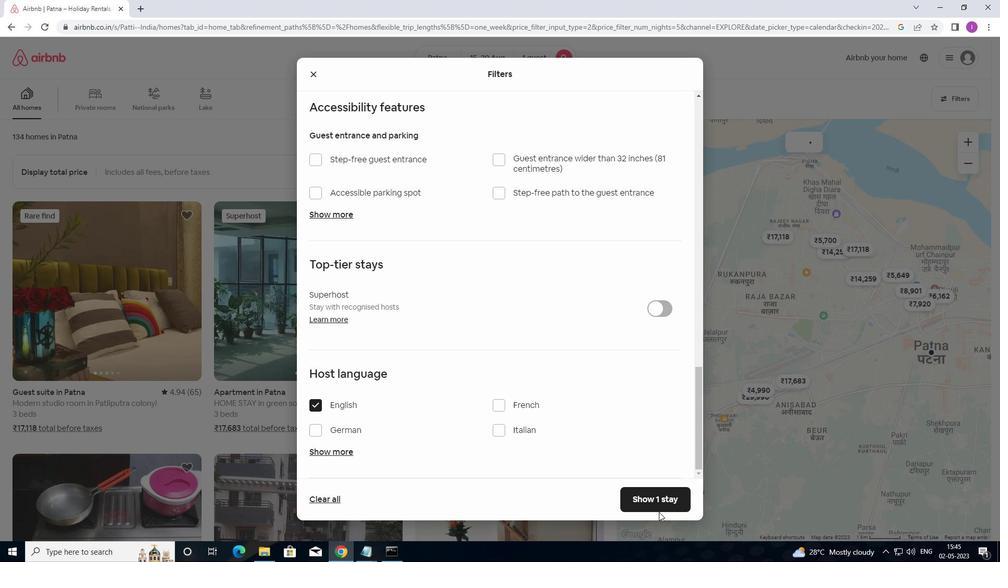 
Action: Mouse pressed left at (651, 508)
Screenshot: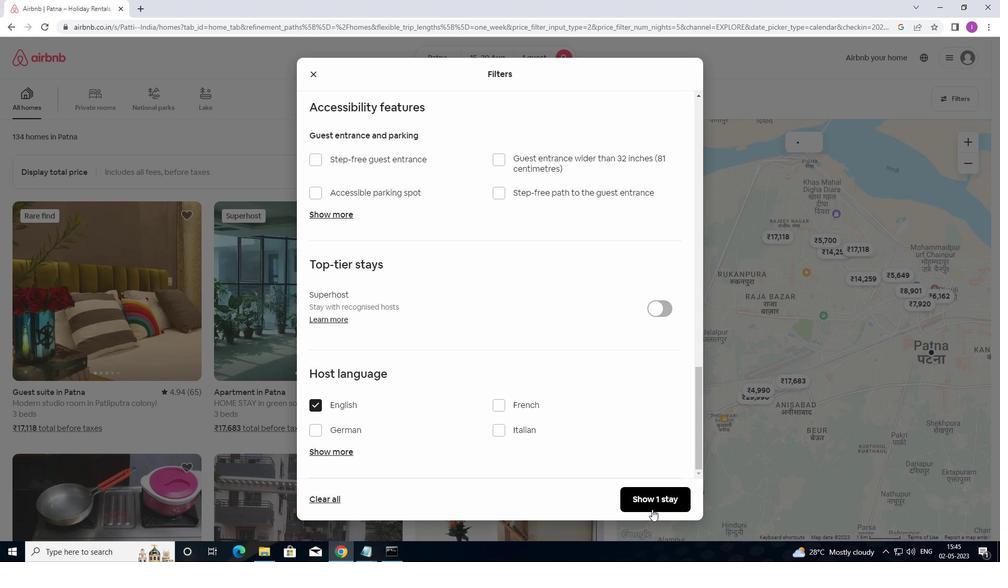 
Action: Mouse moved to (618, 477)
Screenshot: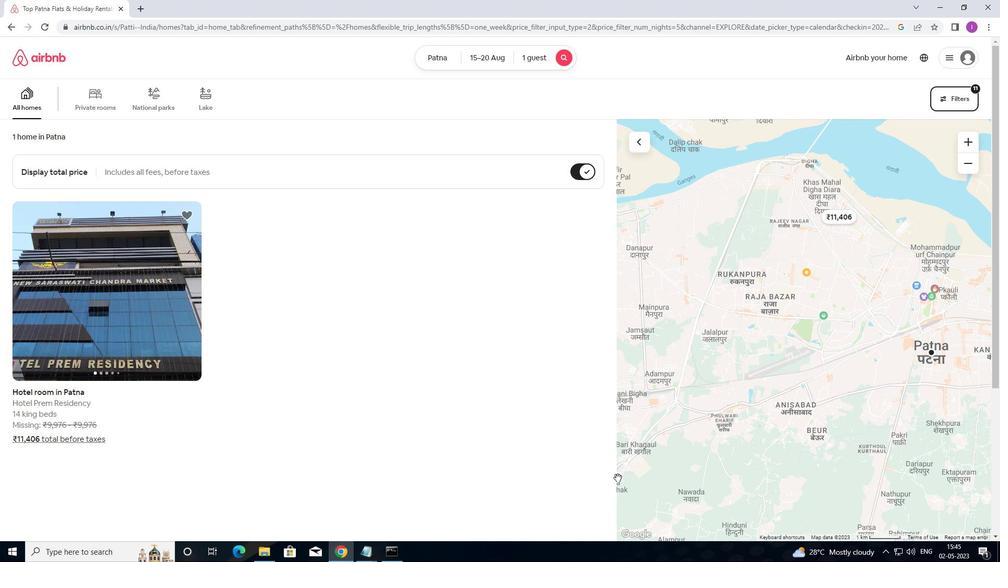 
